 Task: Look for space in Bembèrèkè, Benin from 9th June, 2023 to 16th June, 2023 for 2 adults in price range Rs.8000 to Rs.16000. Place can be entire place with 2 bedrooms having 2 beds and 1 bathroom. Property type can be house, flat, guest house. Booking option can be shelf check-in. Required host language is English.
Action: Mouse moved to (755, 106)
Screenshot: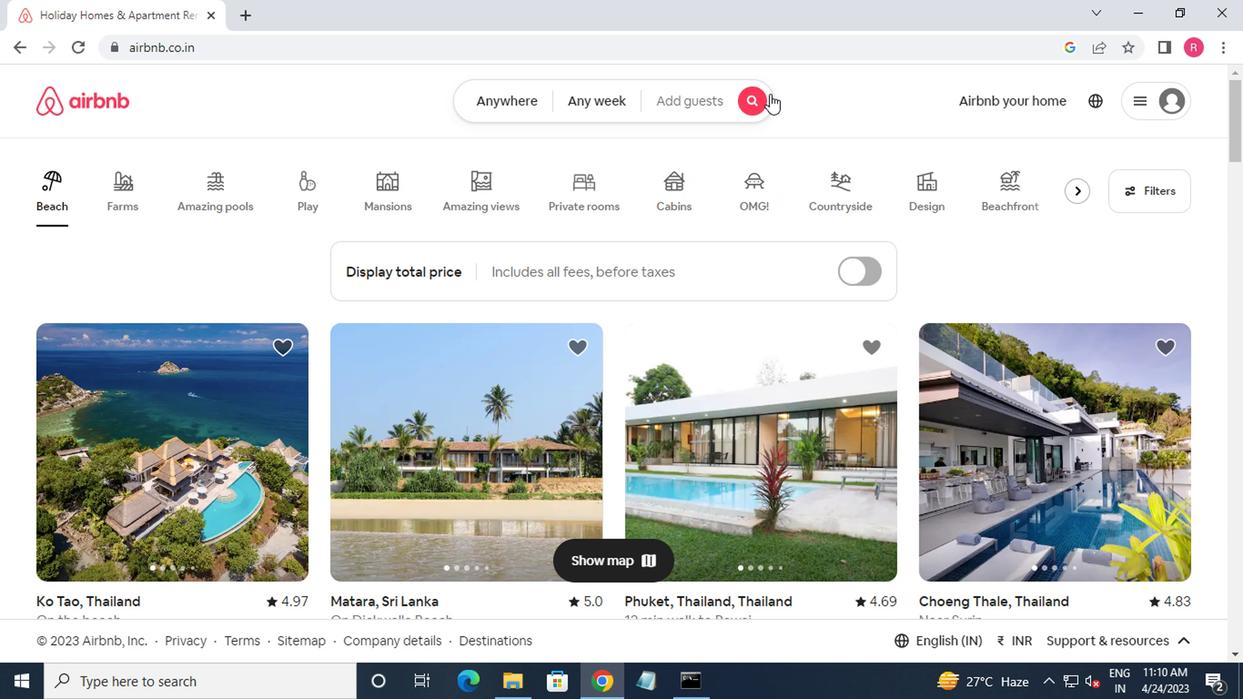 
Action: Mouse pressed left at (755, 106)
Screenshot: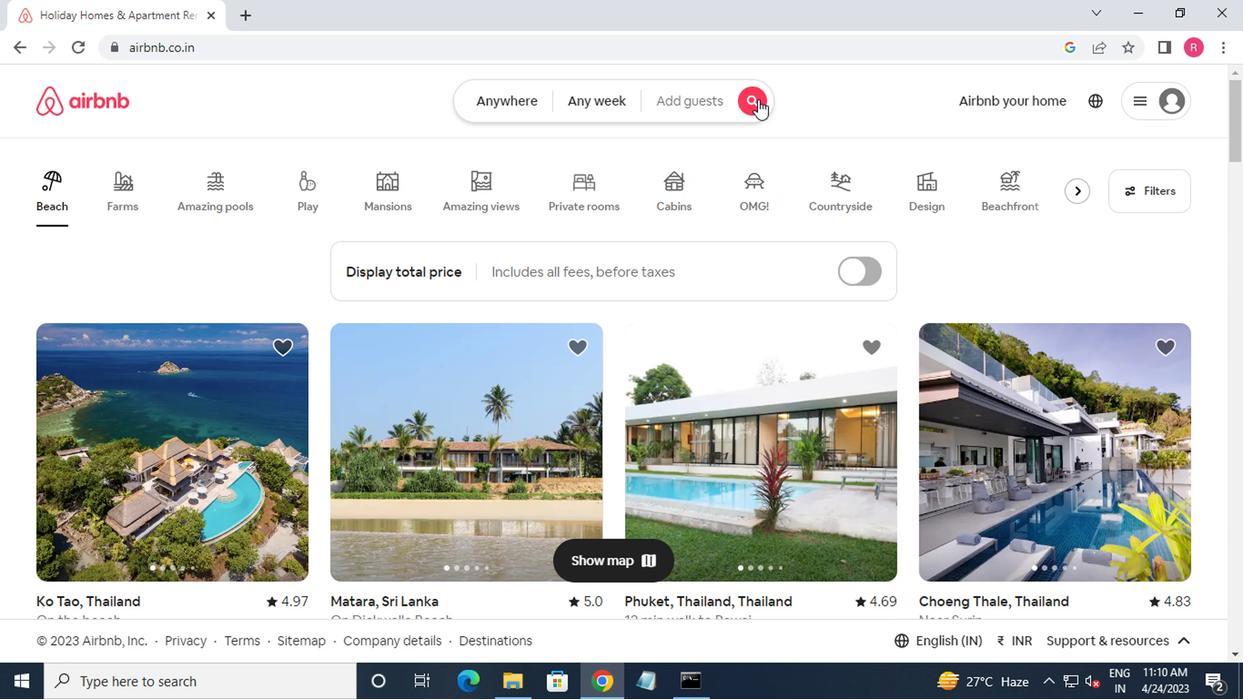 
Action: Mouse moved to (388, 187)
Screenshot: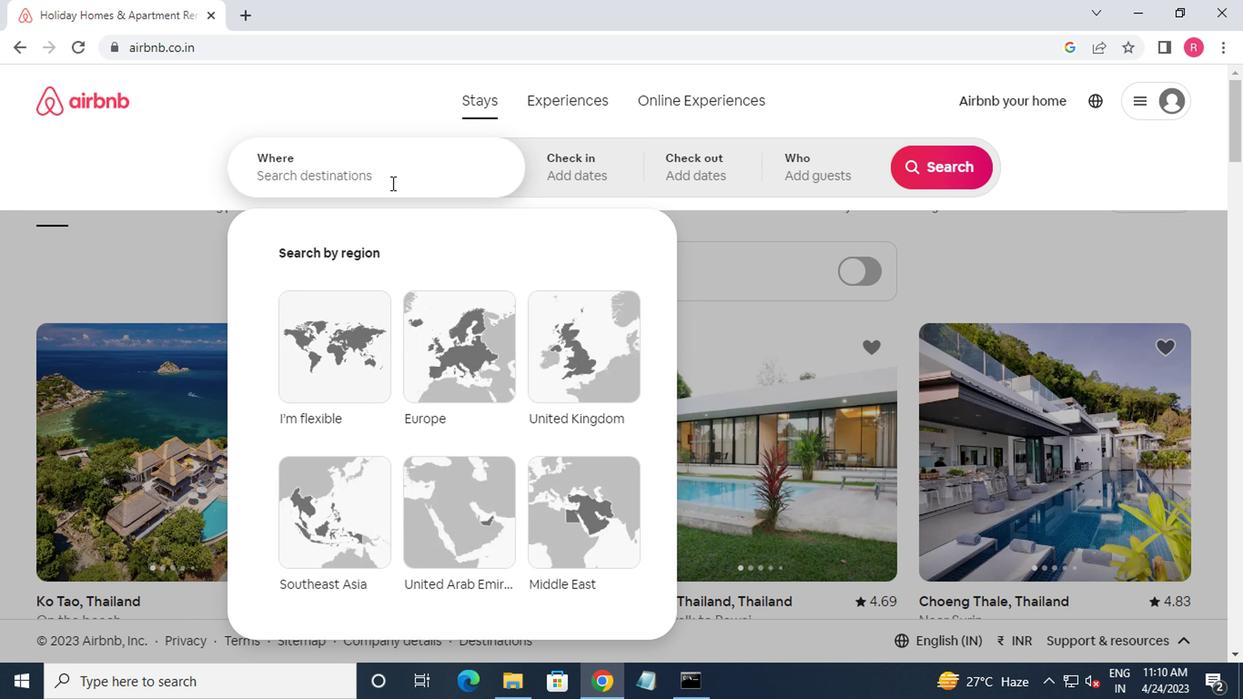 
Action: Mouse pressed left at (388, 187)
Screenshot: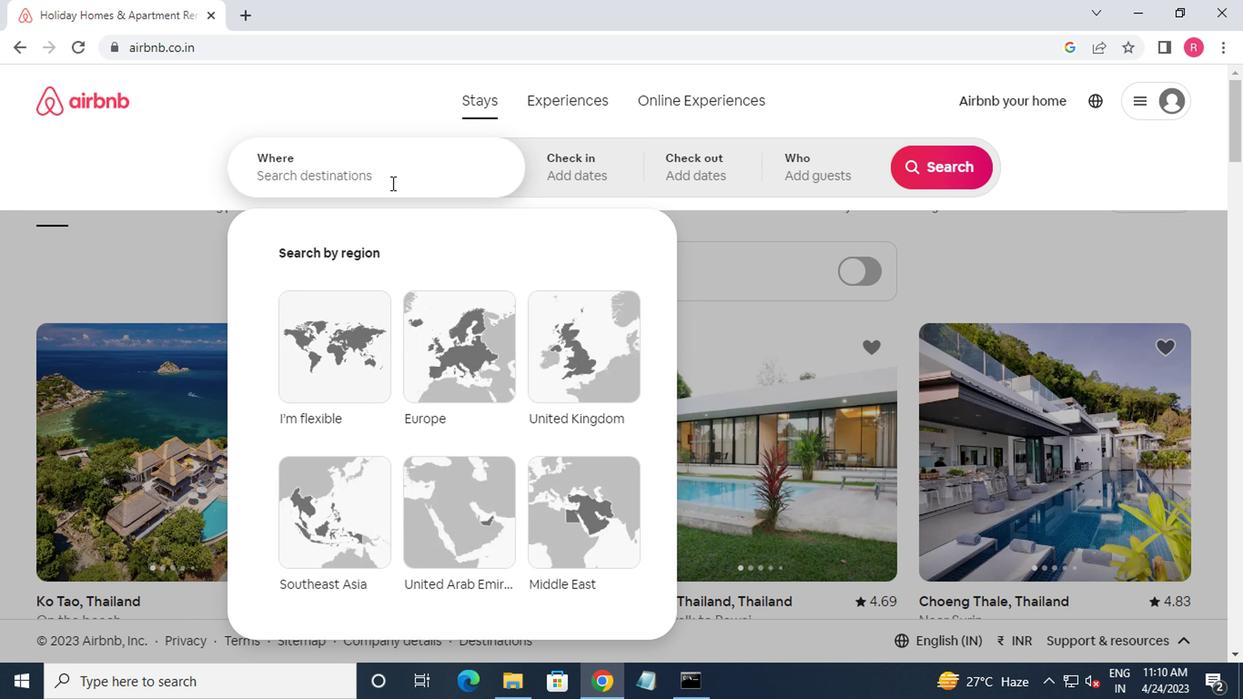 
Action: Mouse moved to (325, 226)
Screenshot: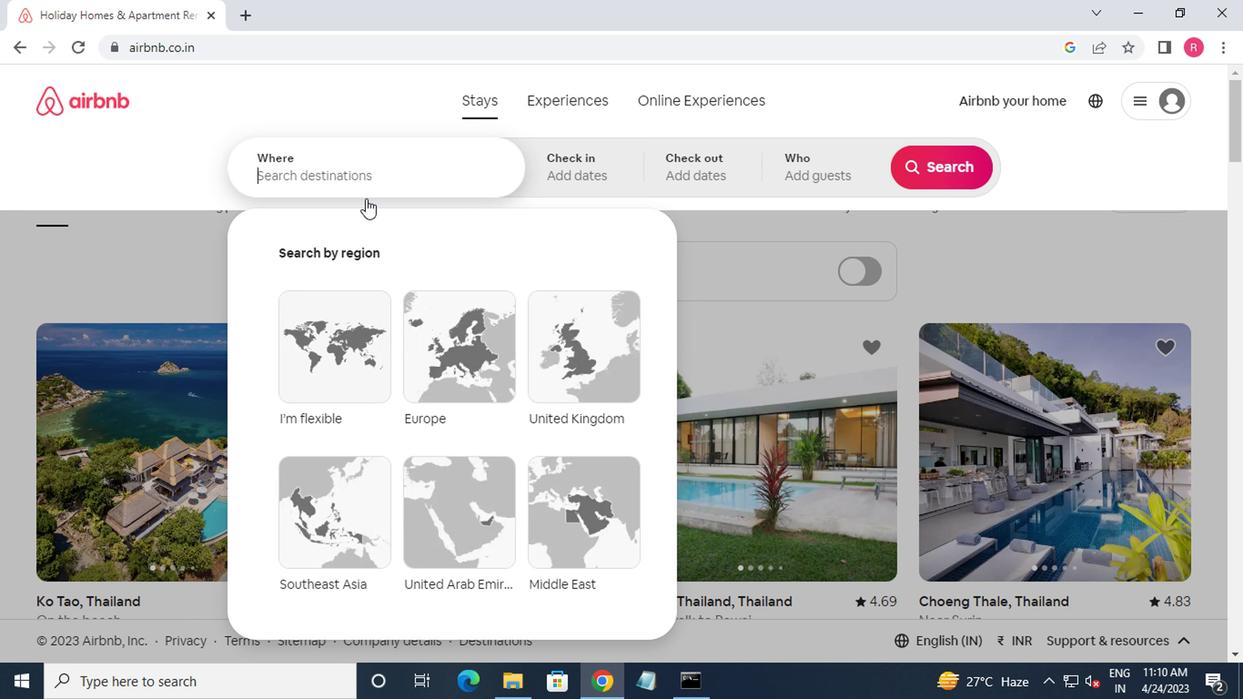 
Action: Key pressed bembe
Screenshot: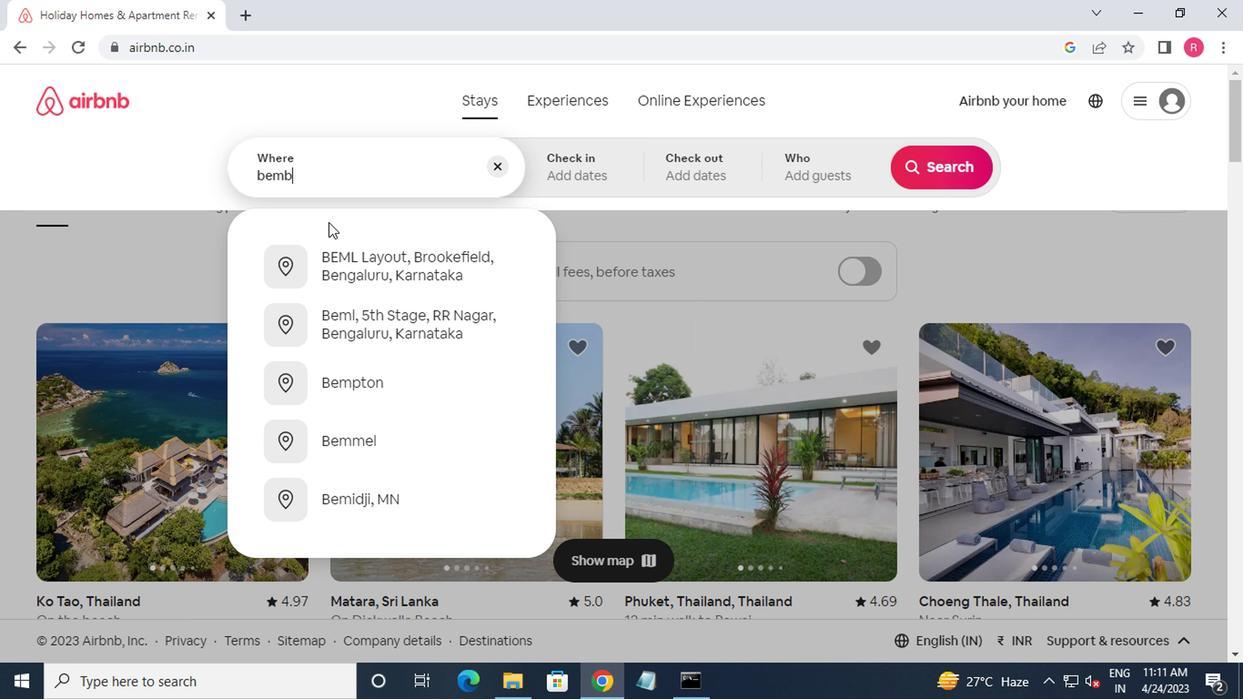 
Action: Mouse moved to (411, 275)
Screenshot: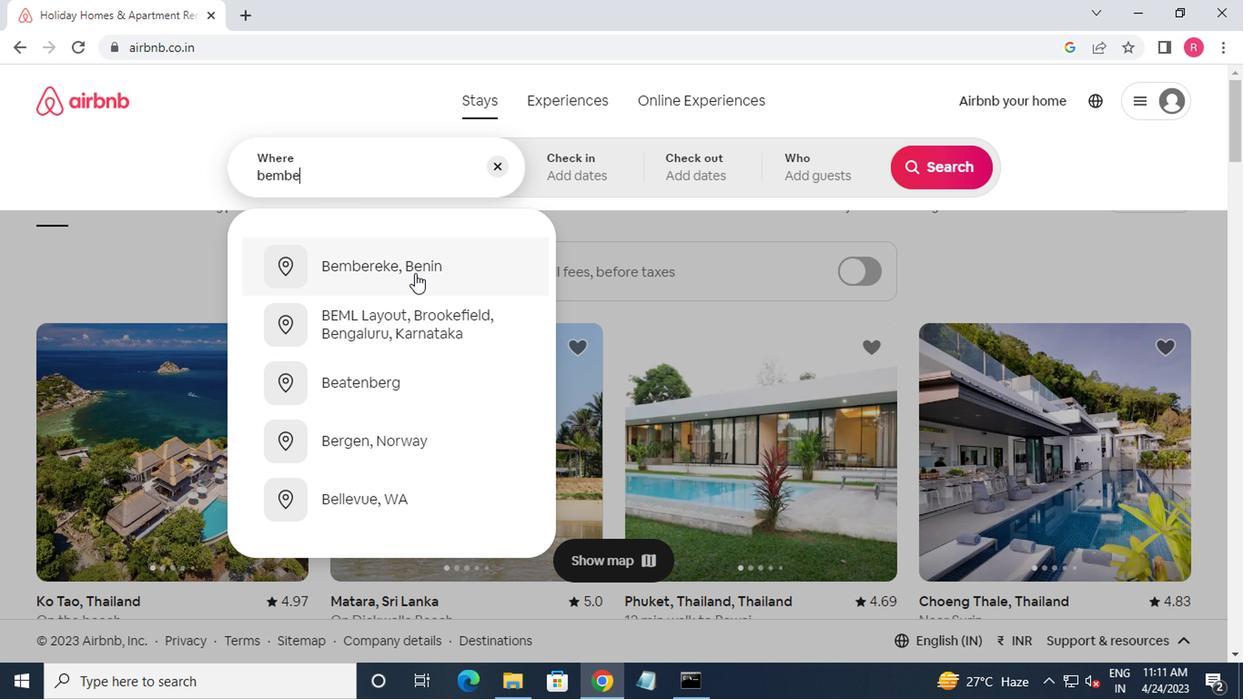 
Action: Mouse pressed left at (411, 275)
Screenshot: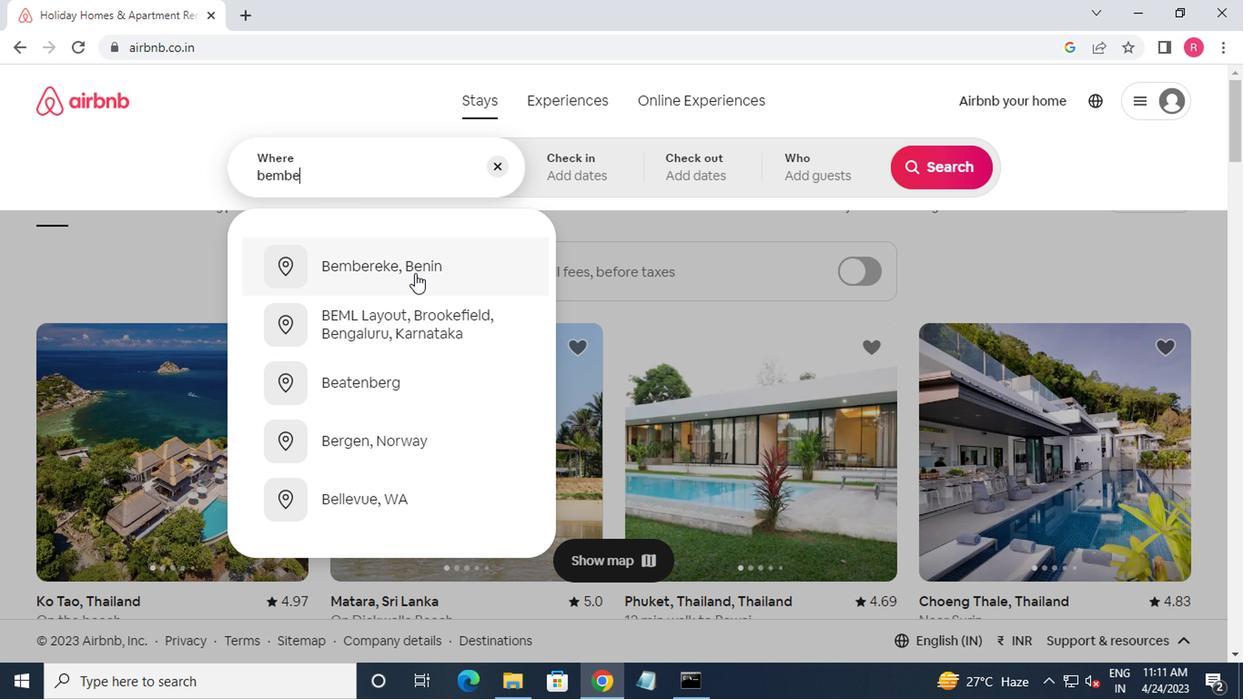 
Action: Mouse moved to (918, 312)
Screenshot: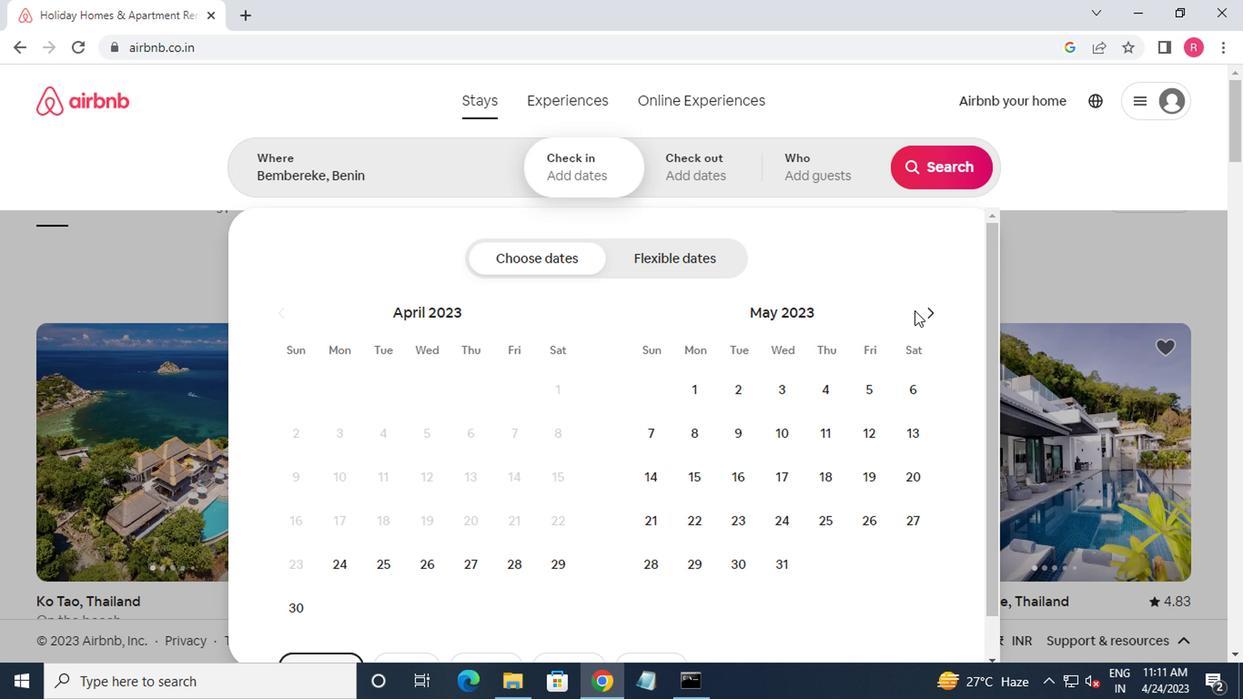 
Action: Mouse pressed left at (918, 312)
Screenshot: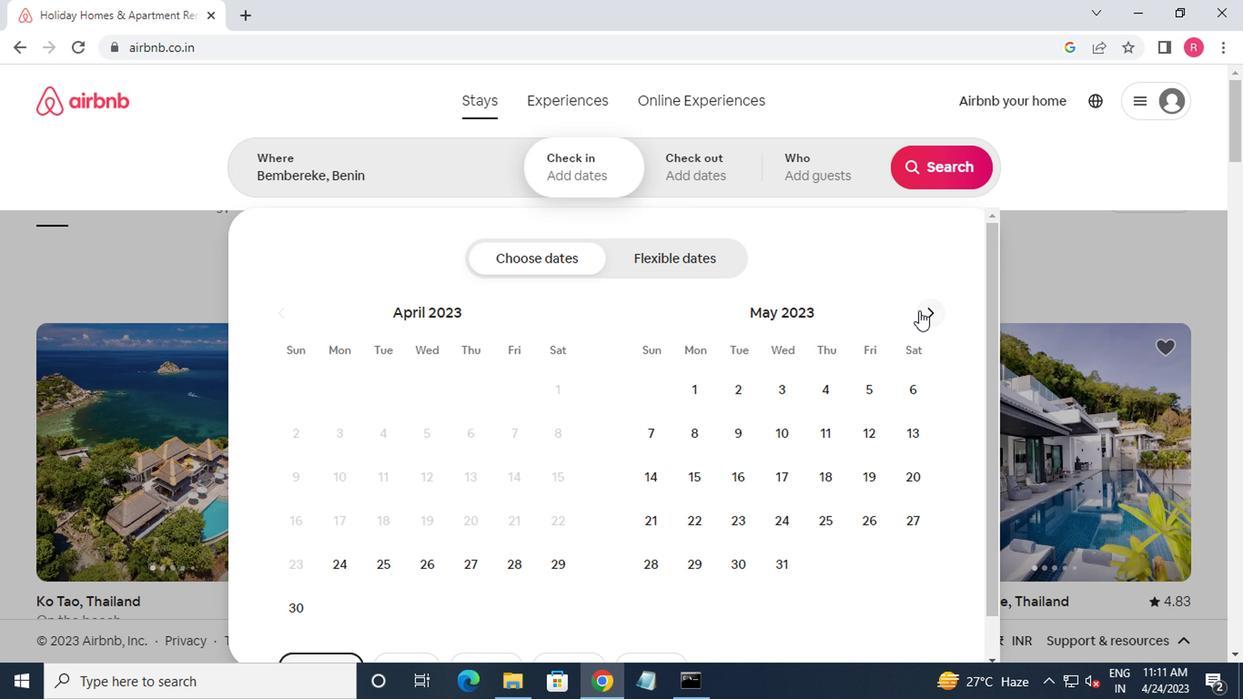 
Action: Mouse moved to (856, 439)
Screenshot: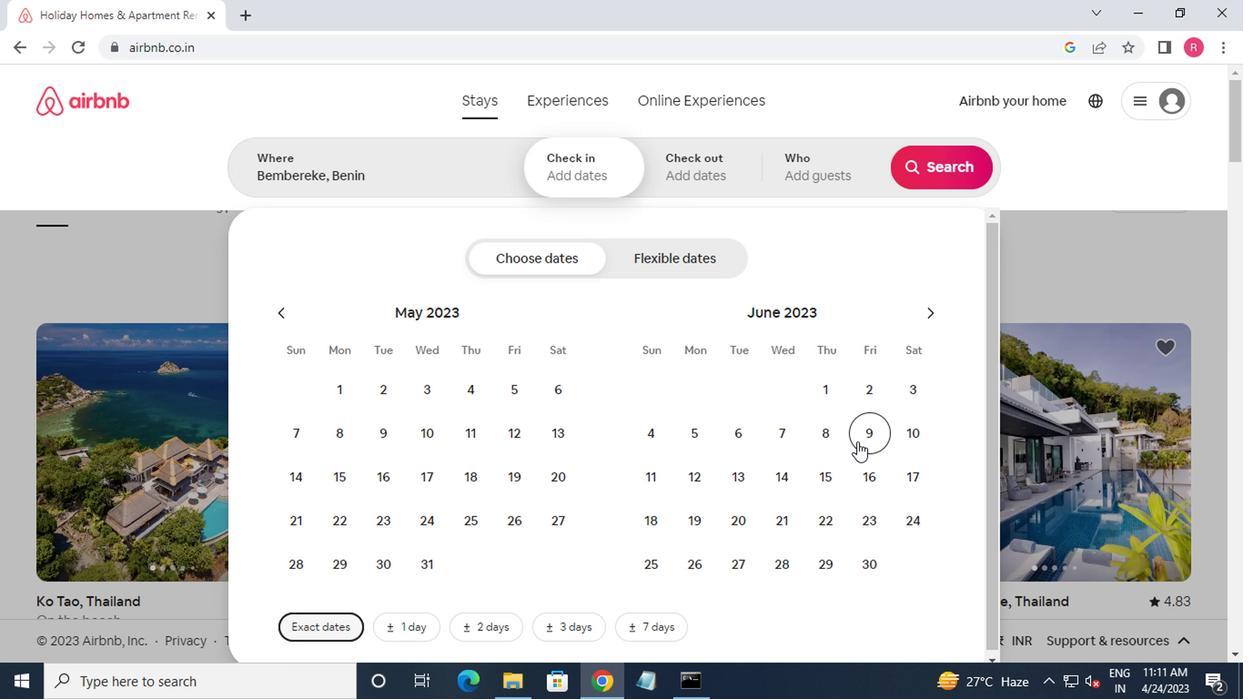 
Action: Mouse pressed left at (856, 439)
Screenshot: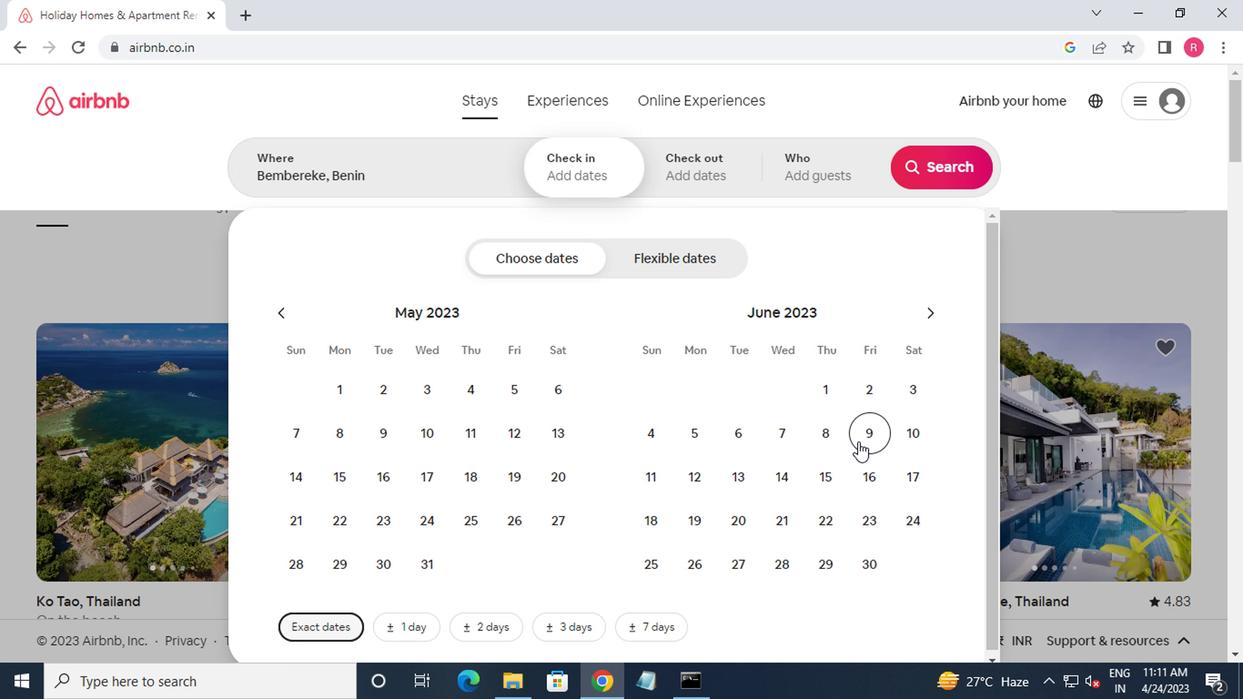 
Action: Mouse moved to (867, 478)
Screenshot: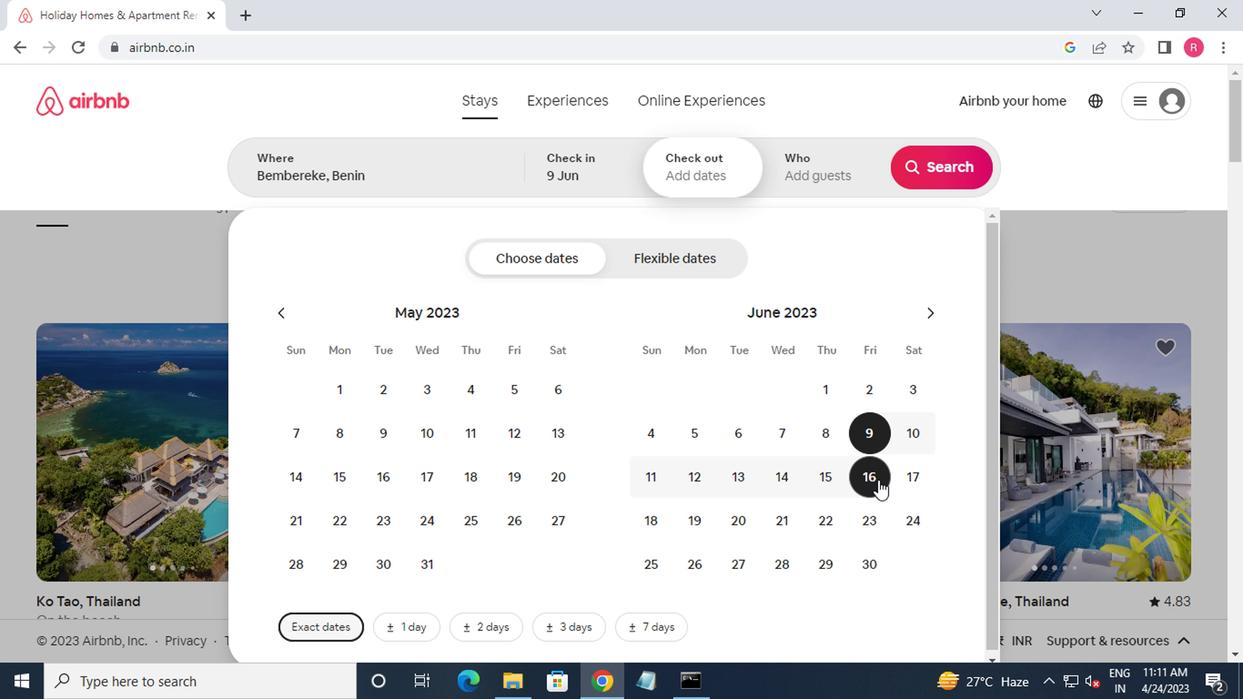 
Action: Mouse pressed left at (867, 478)
Screenshot: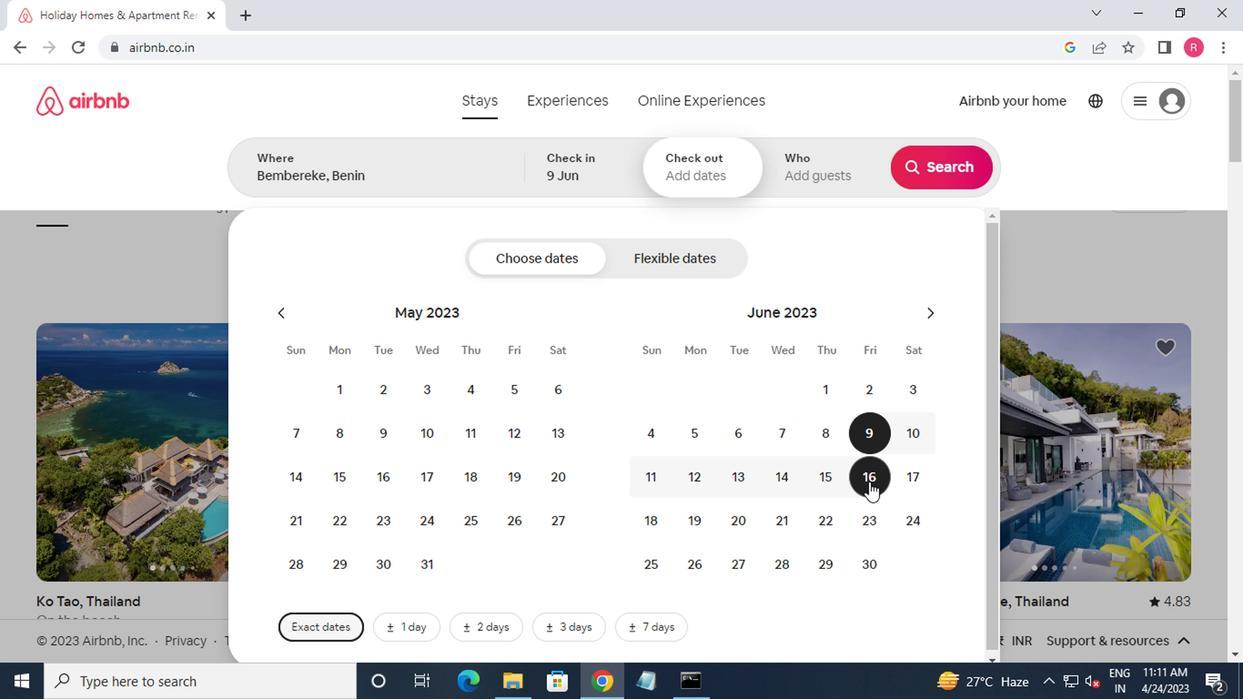 
Action: Mouse moved to (805, 180)
Screenshot: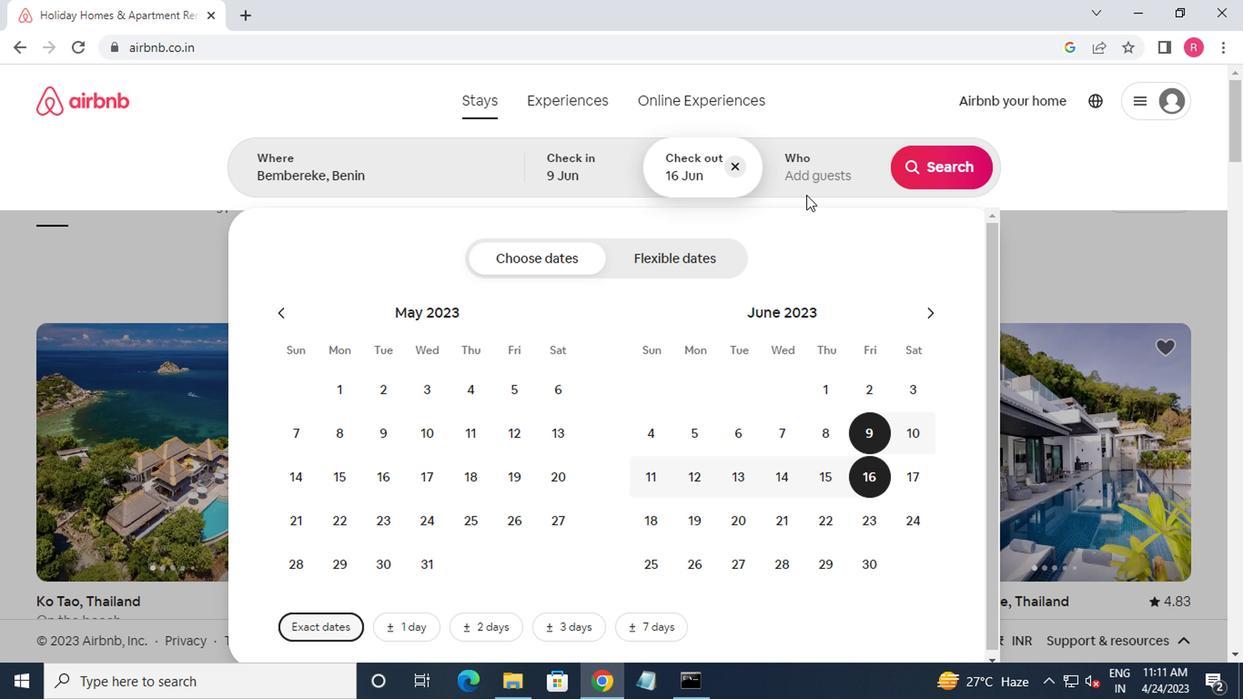 
Action: Mouse pressed left at (805, 180)
Screenshot: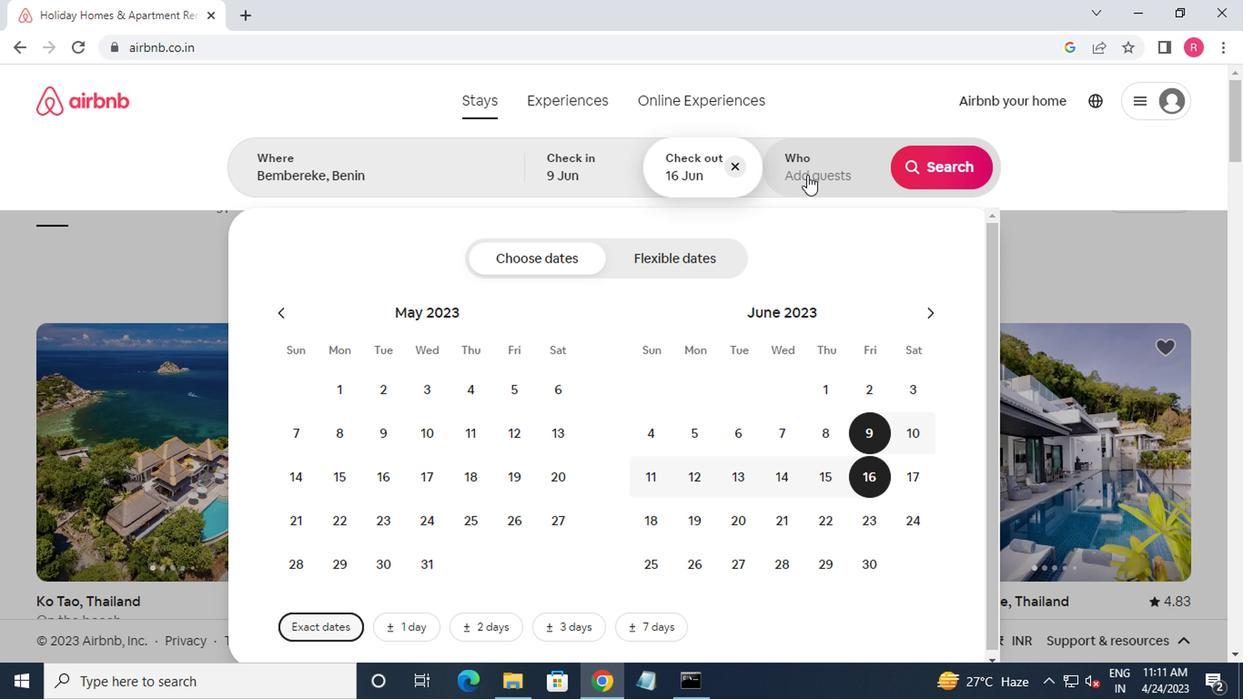 
Action: Mouse moved to (950, 264)
Screenshot: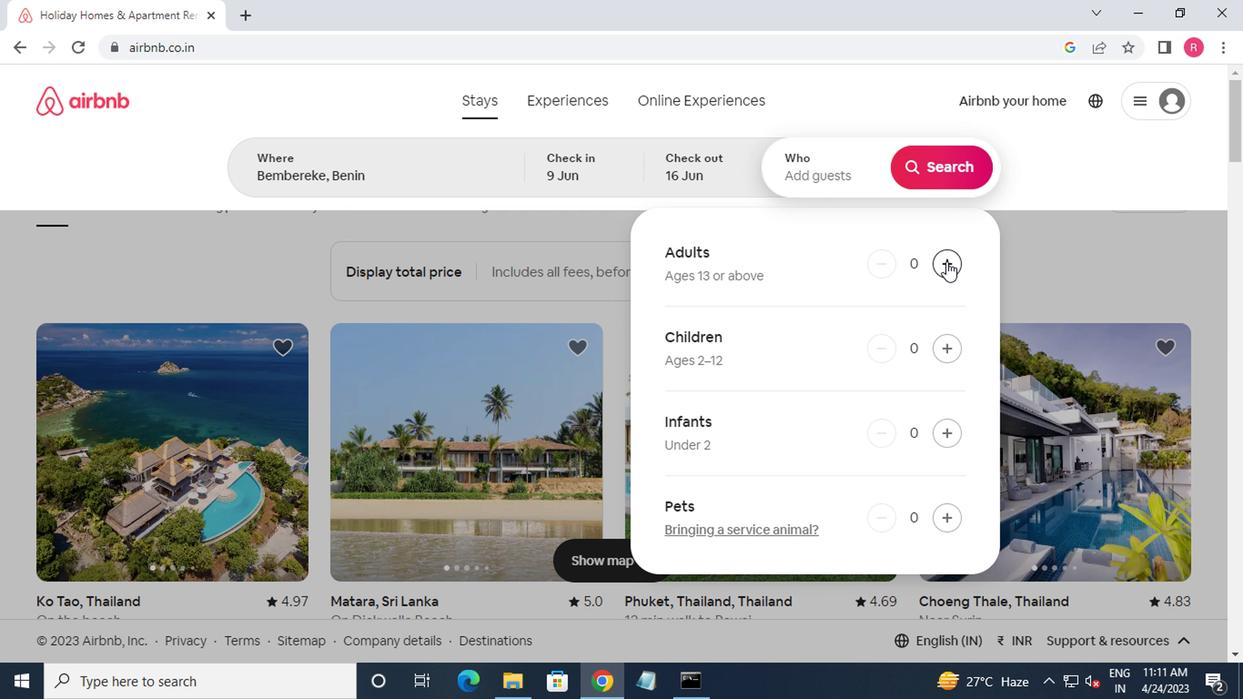 
Action: Mouse pressed left at (950, 264)
Screenshot: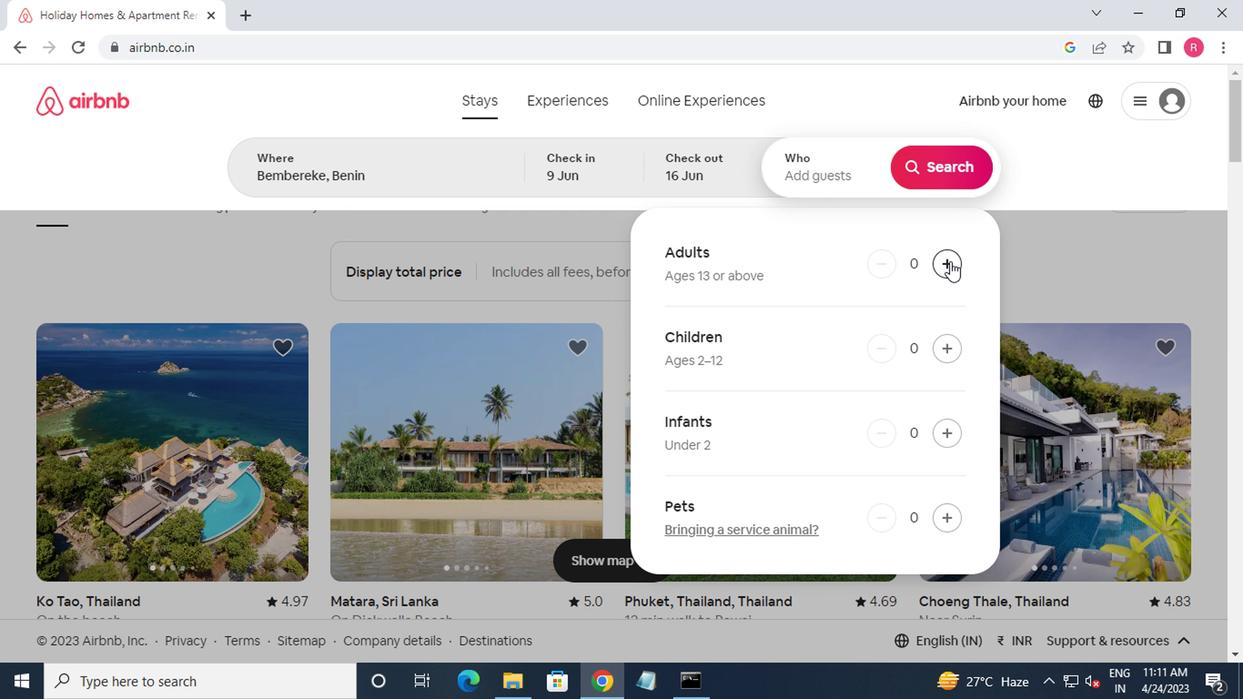
Action: Mouse pressed left at (950, 264)
Screenshot: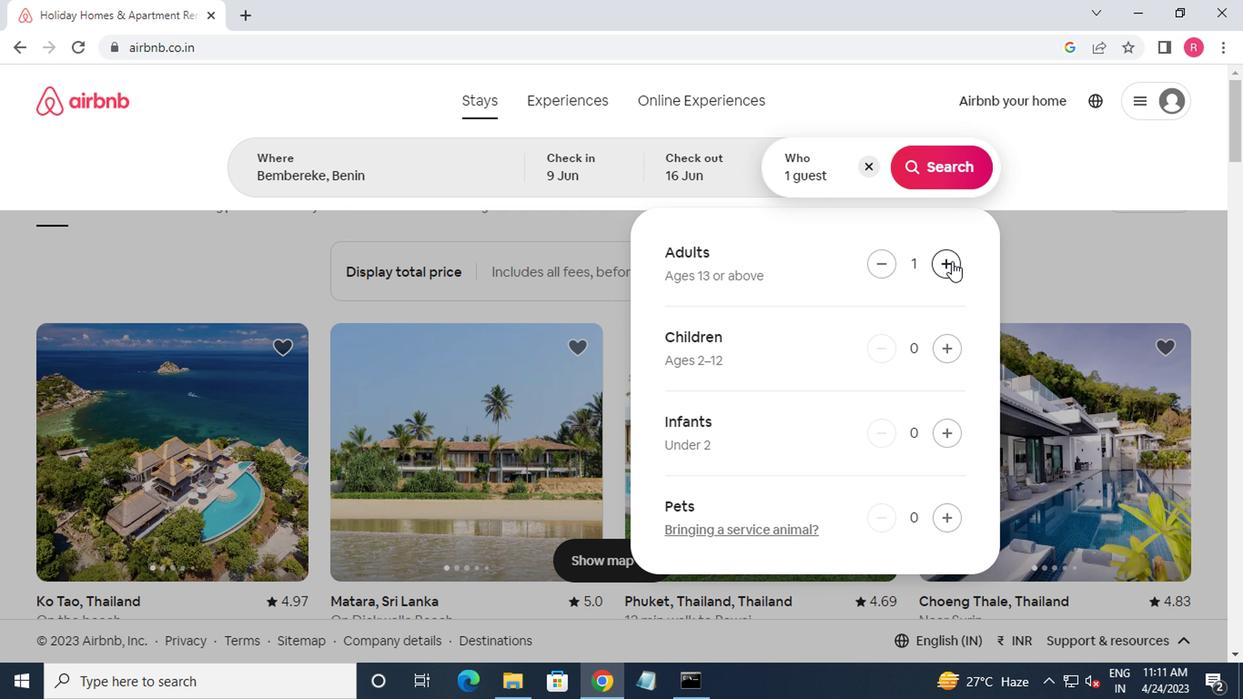 
Action: Mouse moved to (919, 186)
Screenshot: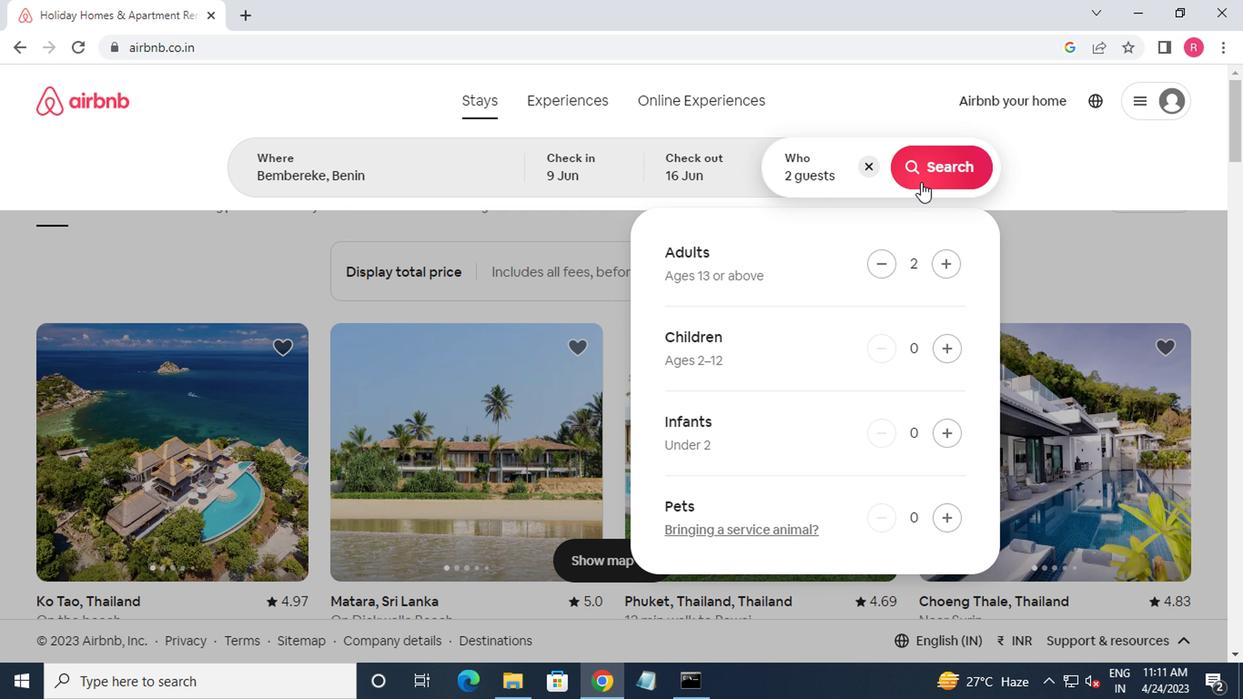 
Action: Mouse pressed left at (919, 186)
Screenshot: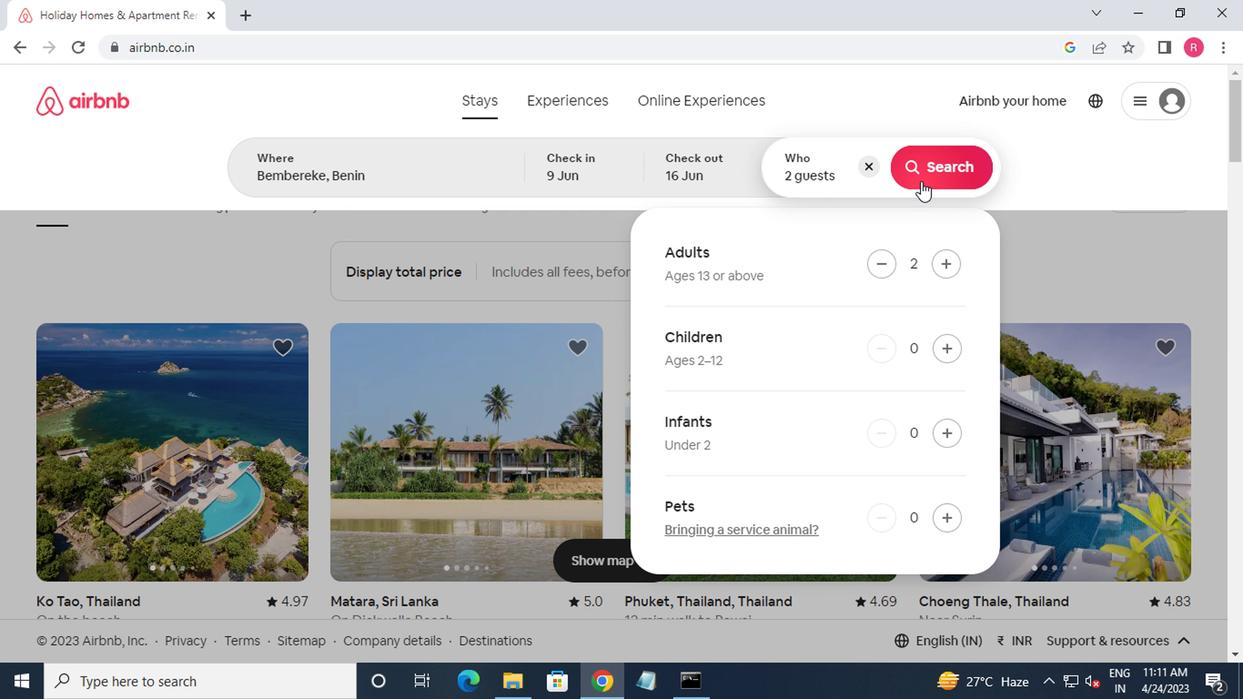 
Action: Mouse moved to (1149, 163)
Screenshot: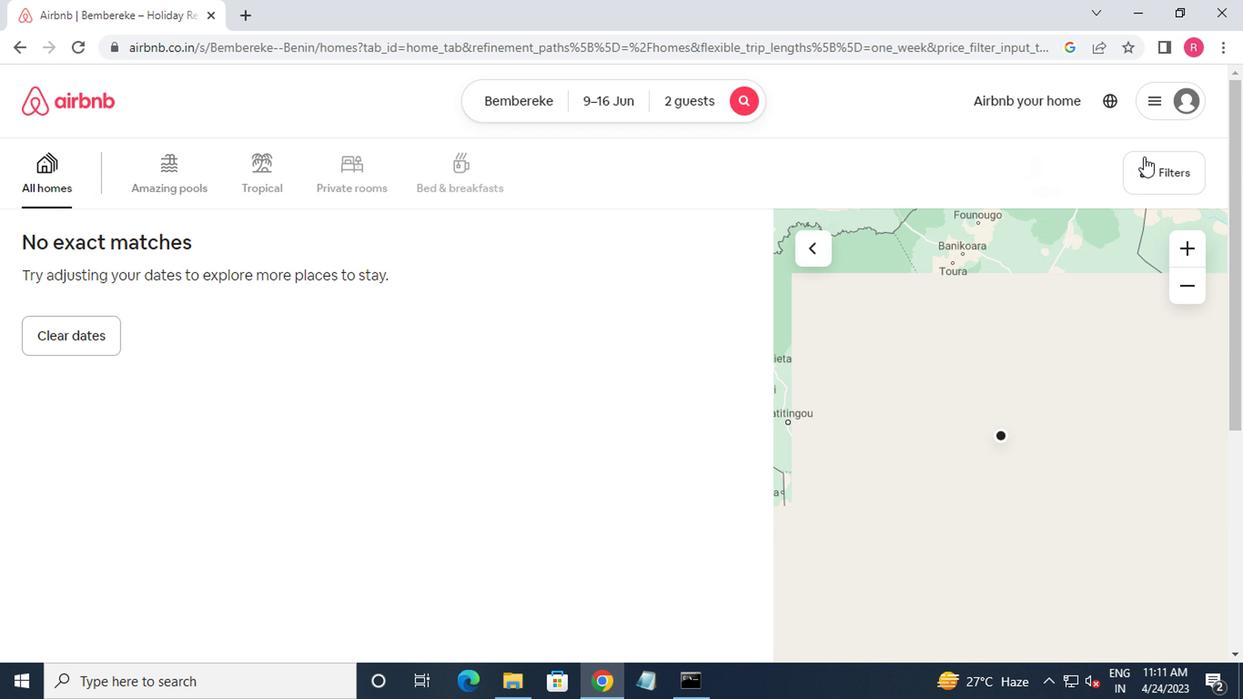 
Action: Mouse pressed left at (1149, 163)
Screenshot: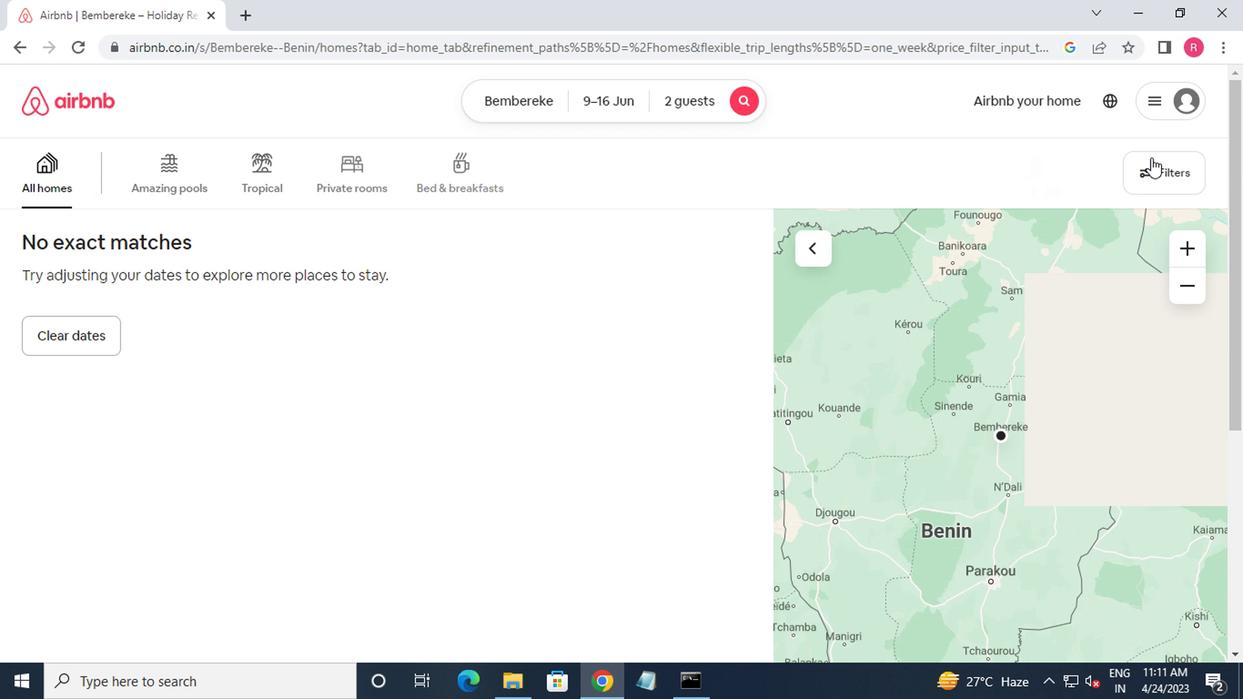 
Action: Mouse moved to (474, 289)
Screenshot: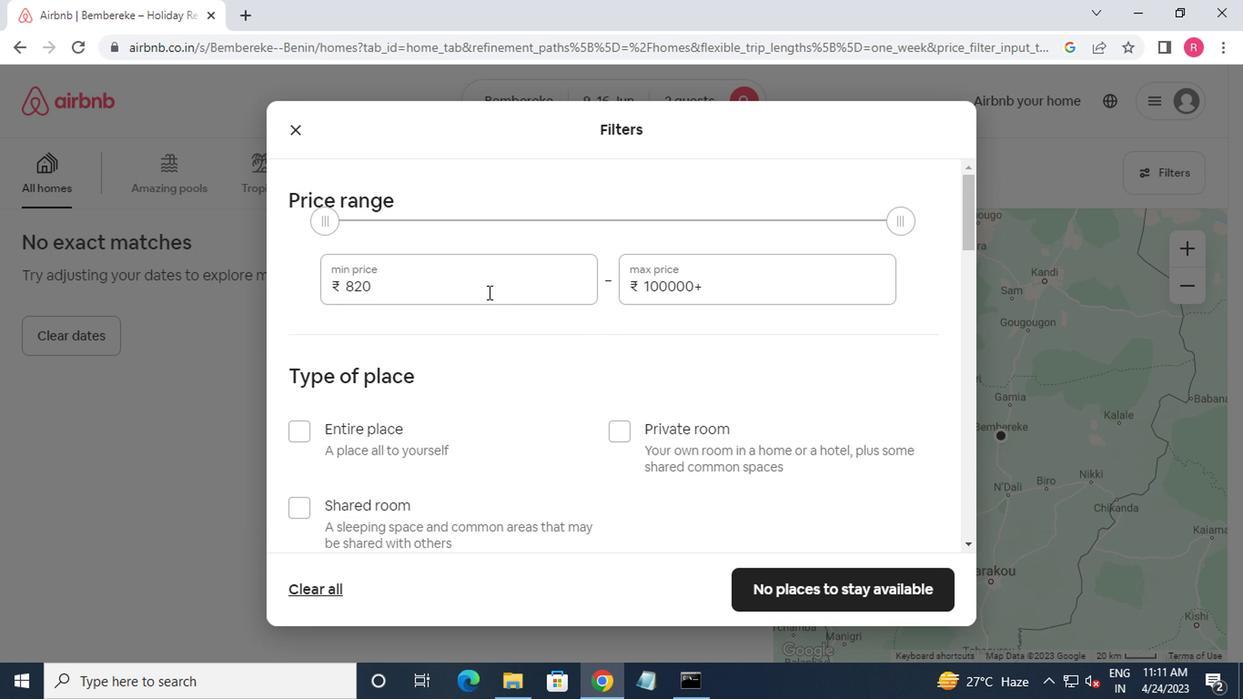 
Action: Mouse pressed left at (474, 289)
Screenshot: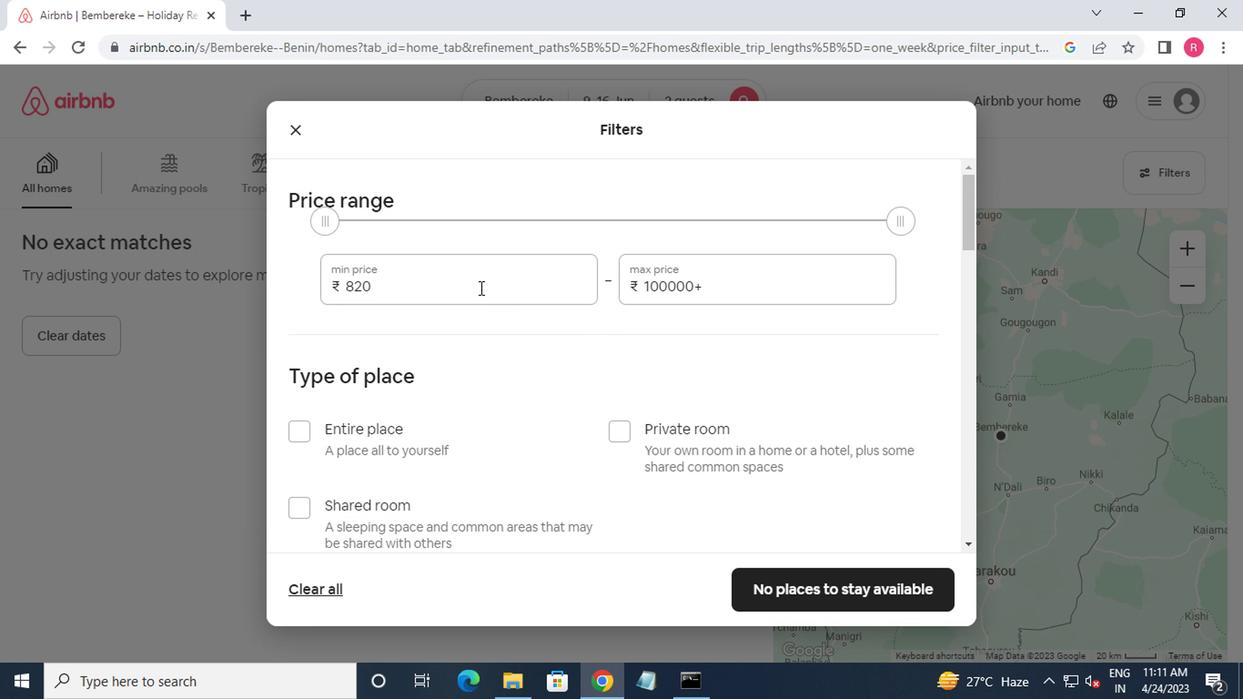 
Action: Mouse moved to (472, 290)
Screenshot: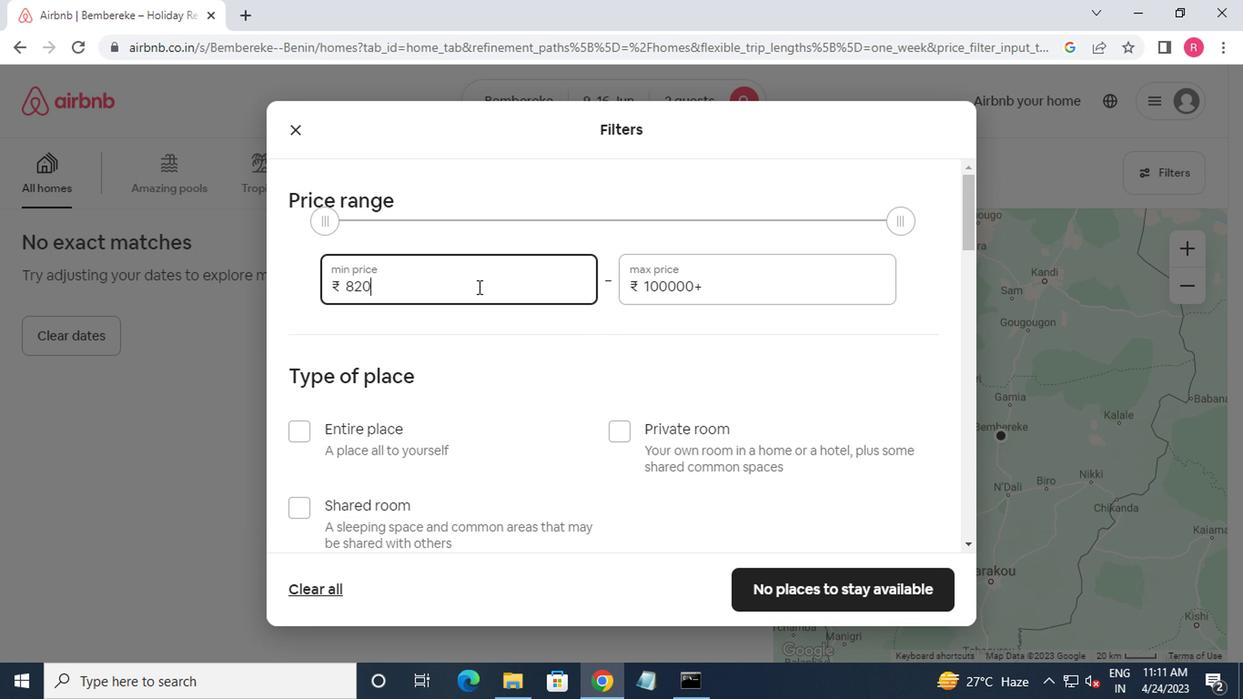 
Action: Key pressed <Key.backspace><Key.backspace>000
Screenshot: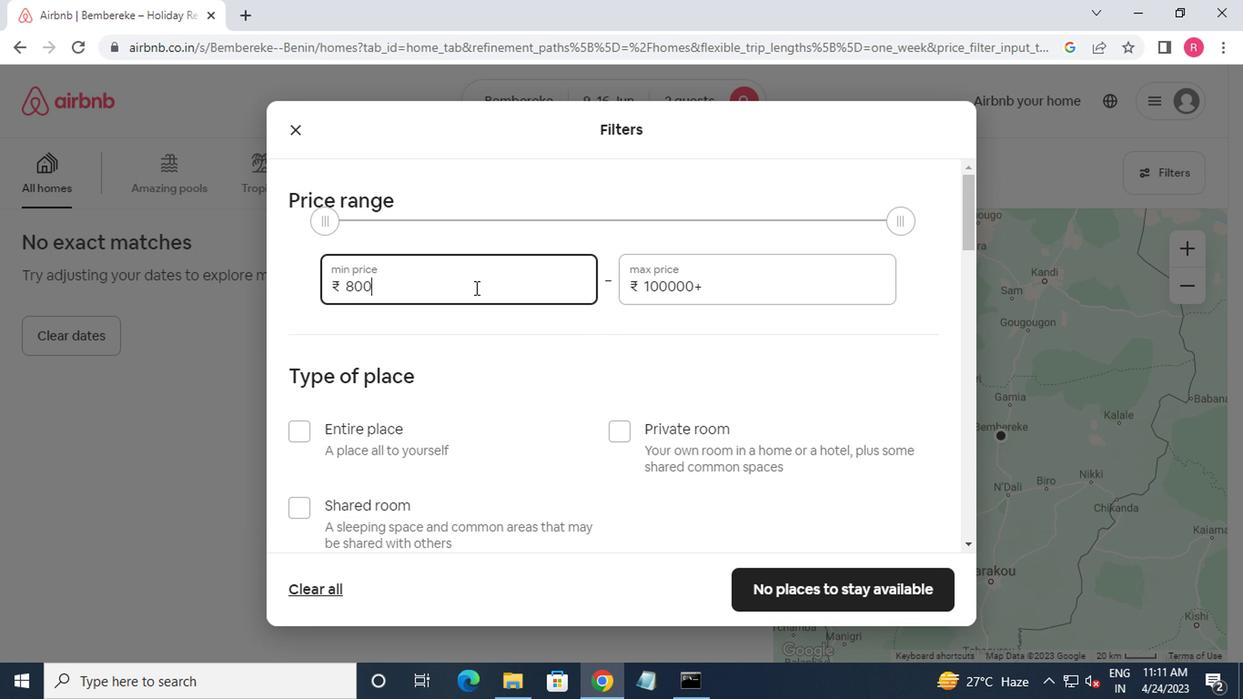 
Action: Mouse moved to (470, 290)
Screenshot: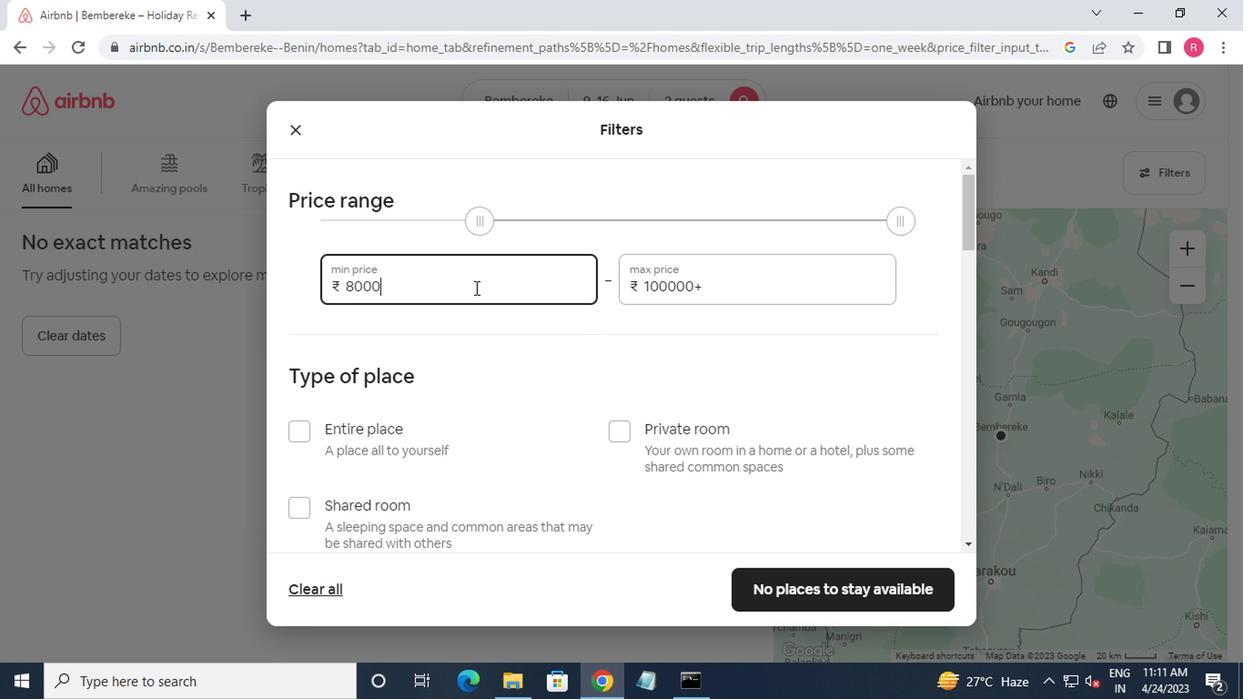 
Action: Key pressed <Key.tab>16000
Screenshot: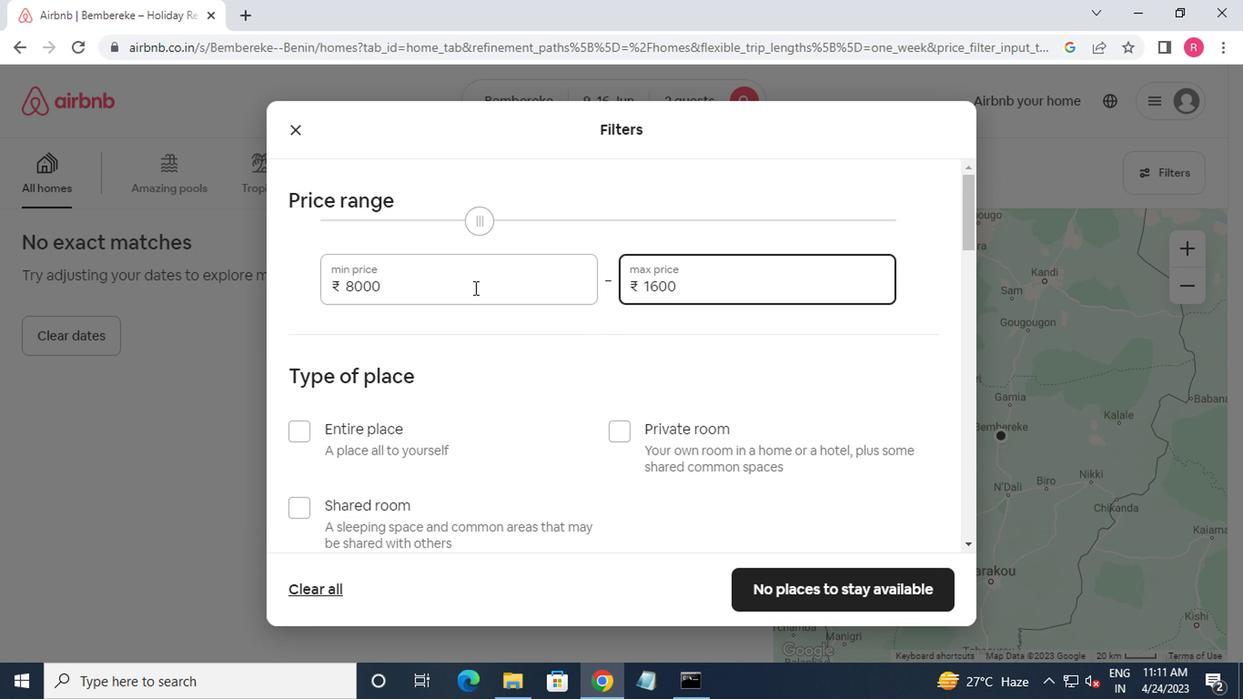 
Action: Mouse moved to (385, 441)
Screenshot: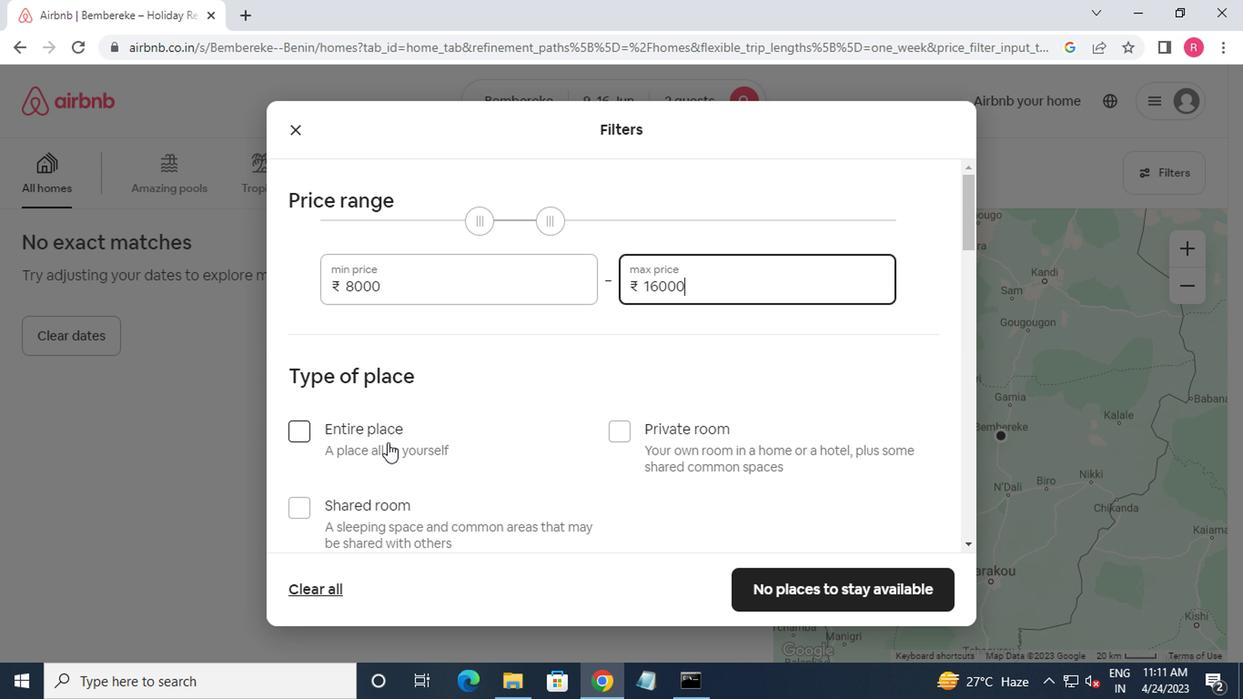 
Action: Mouse scrolled (385, 439) with delta (0, -1)
Screenshot: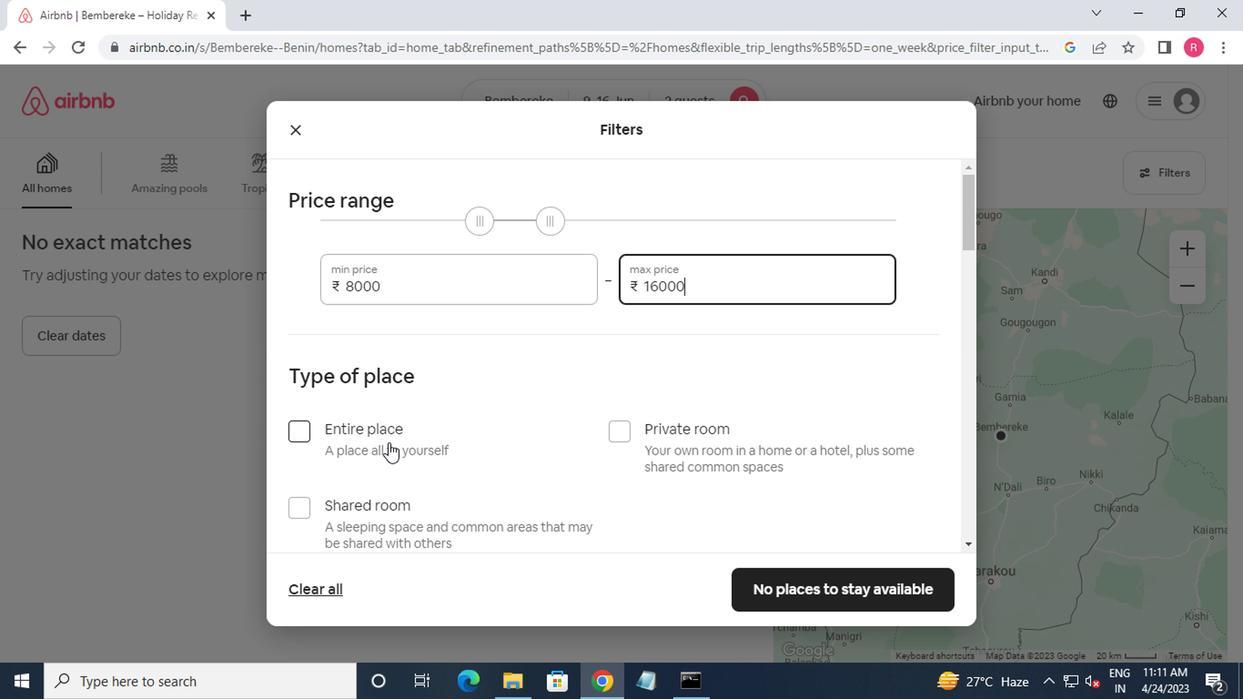 
Action: Mouse moved to (307, 351)
Screenshot: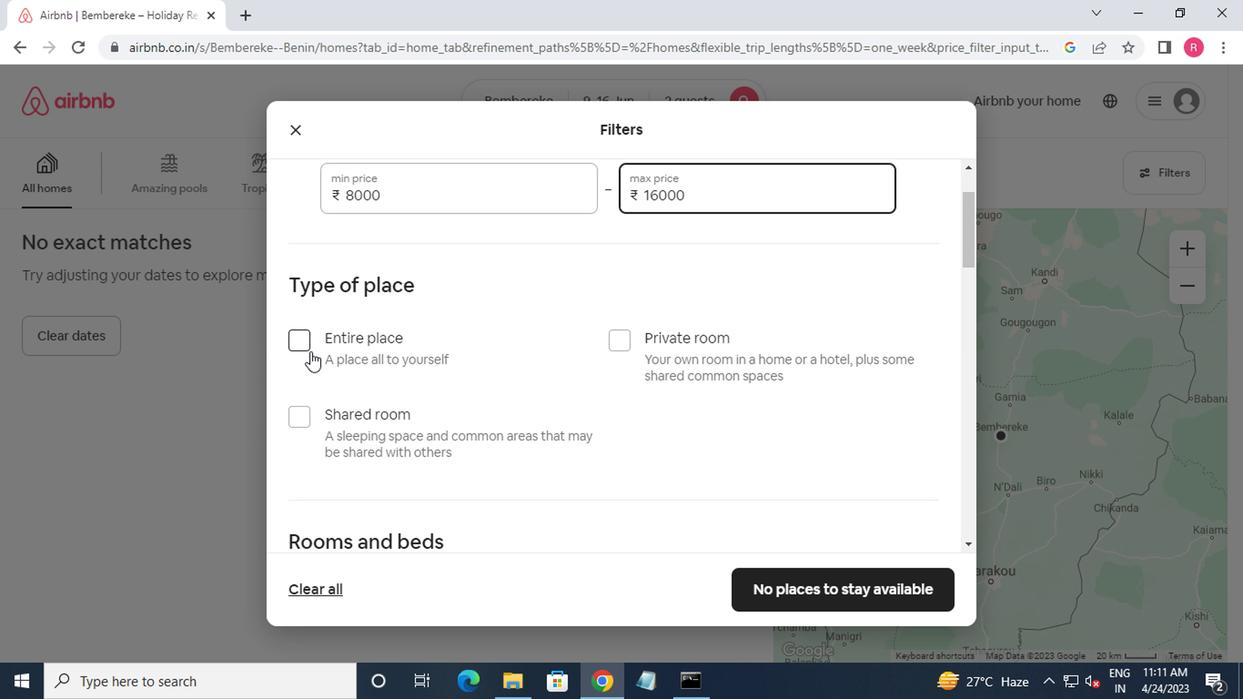 
Action: Mouse pressed left at (307, 351)
Screenshot: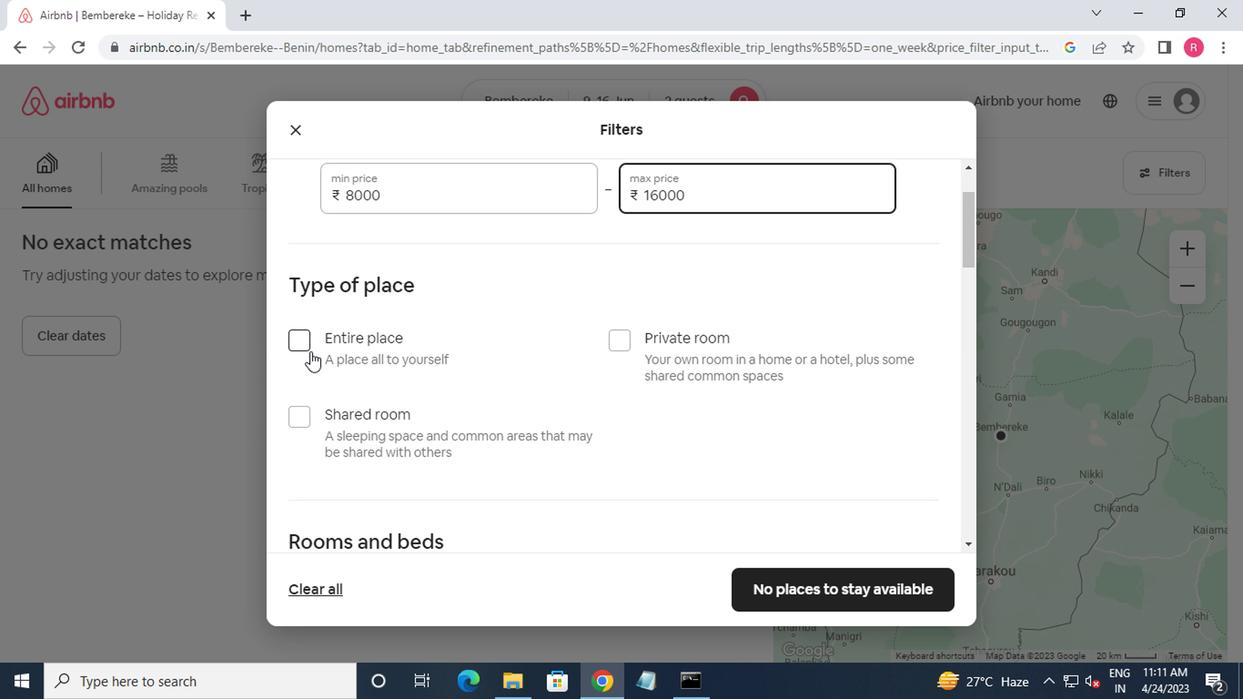 
Action: Mouse moved to (397, 391)
Screenshot: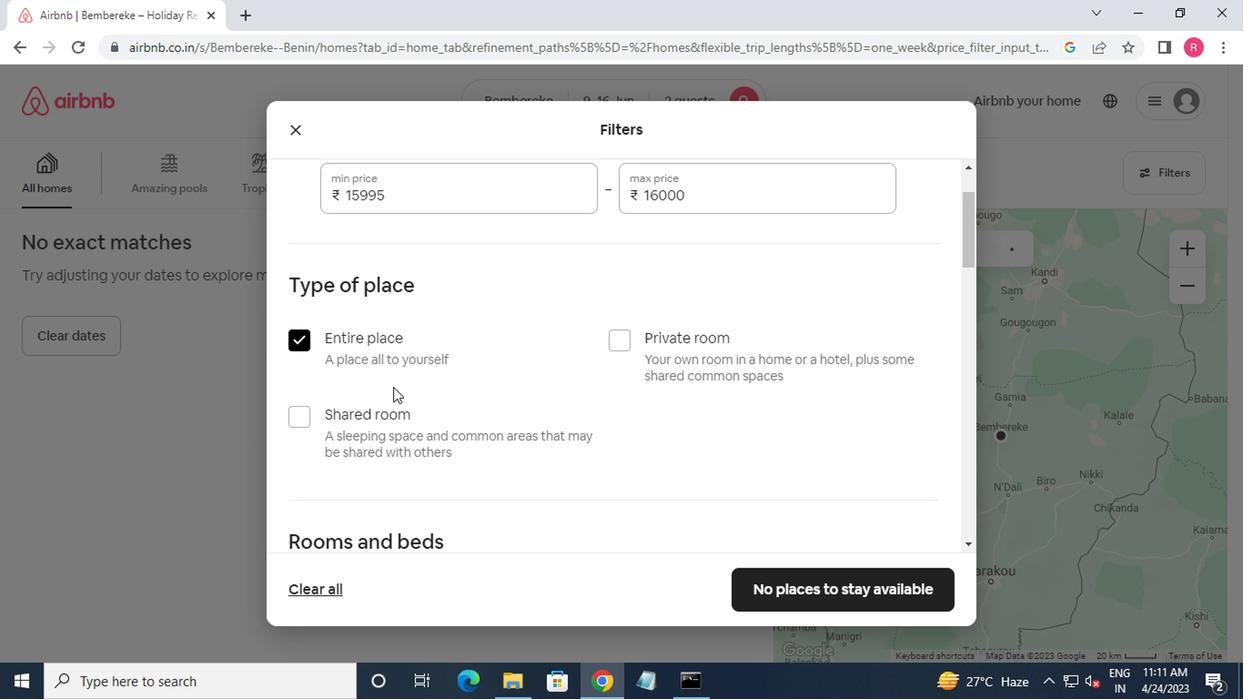 
Action: Mouse scrolled (397, 390) with delta (0, 0)
Screenshot: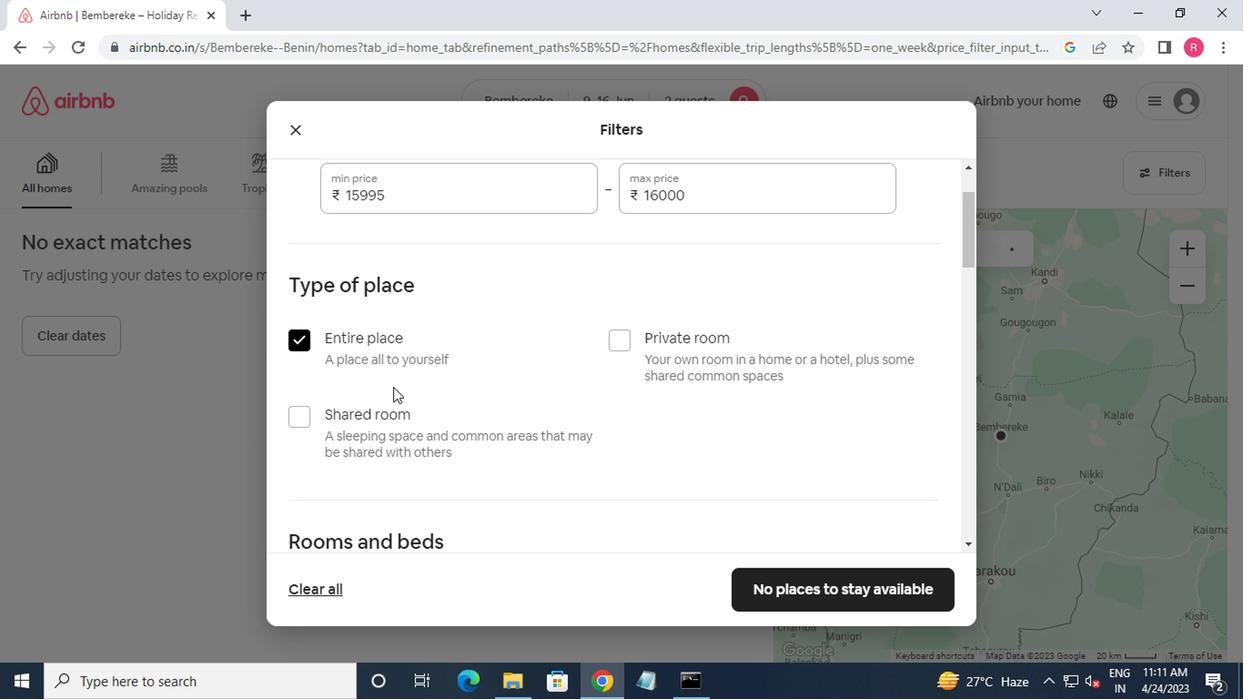 
Action: Mouse moved to (399, 393)
Screenshot: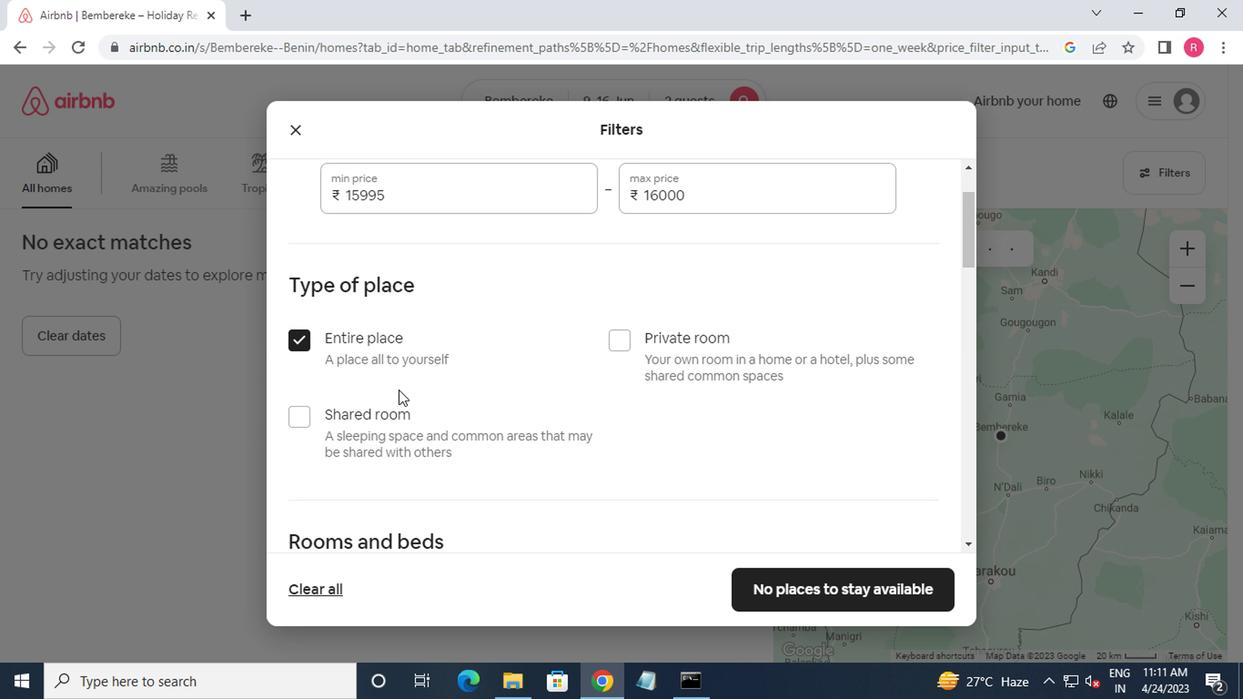 
Action: Mouse scrolled (399, 391) with delta (0, -1)
Screenshot: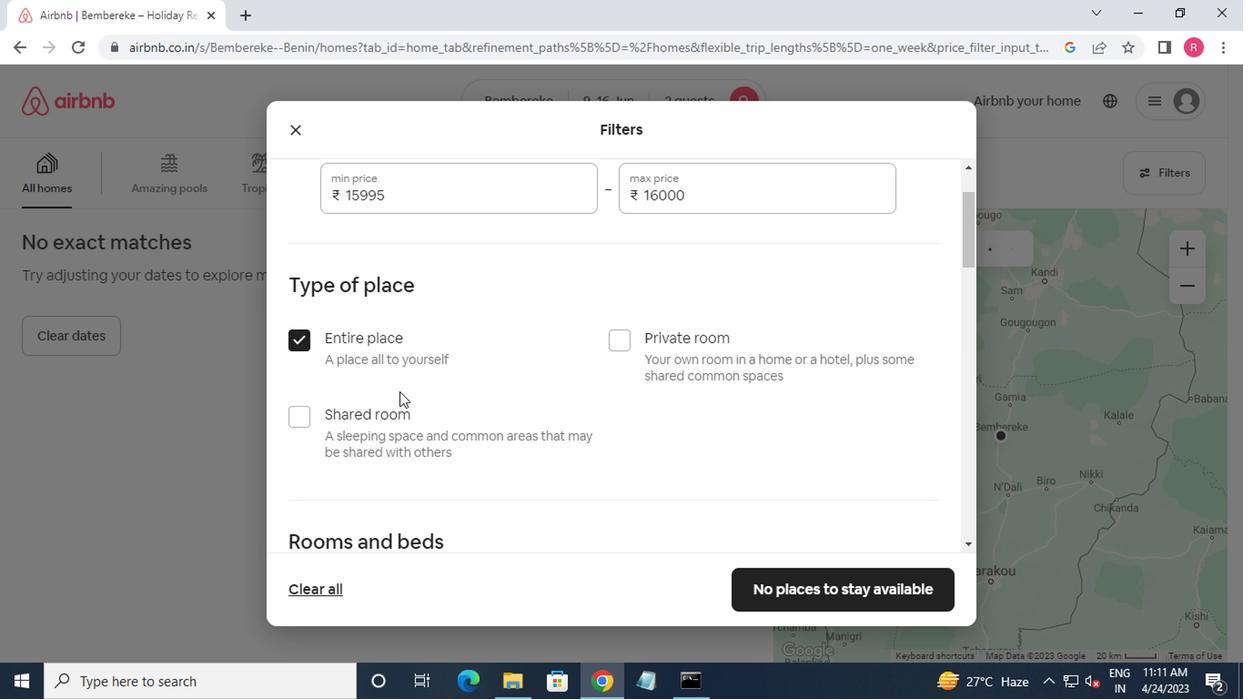 
Action: Mouse moved to (401, 395)
Screenshot: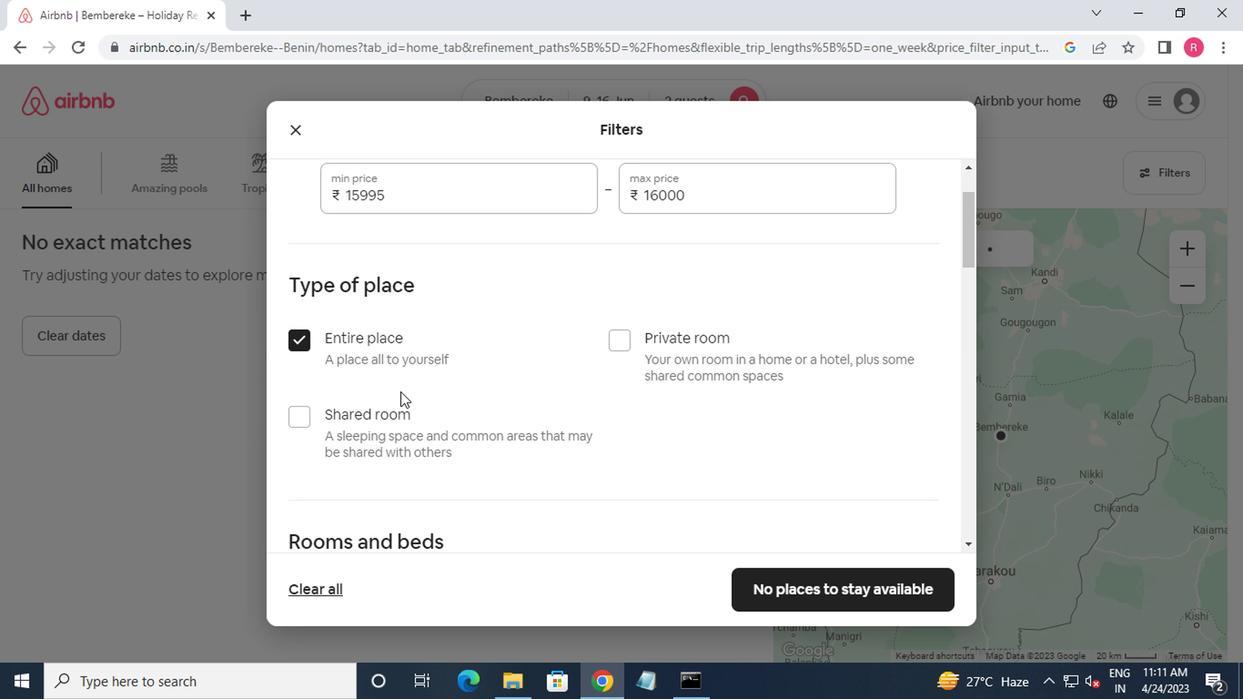 
Action: Mouse scrolled (401, 395) with delta (0, 0)
Screenshot: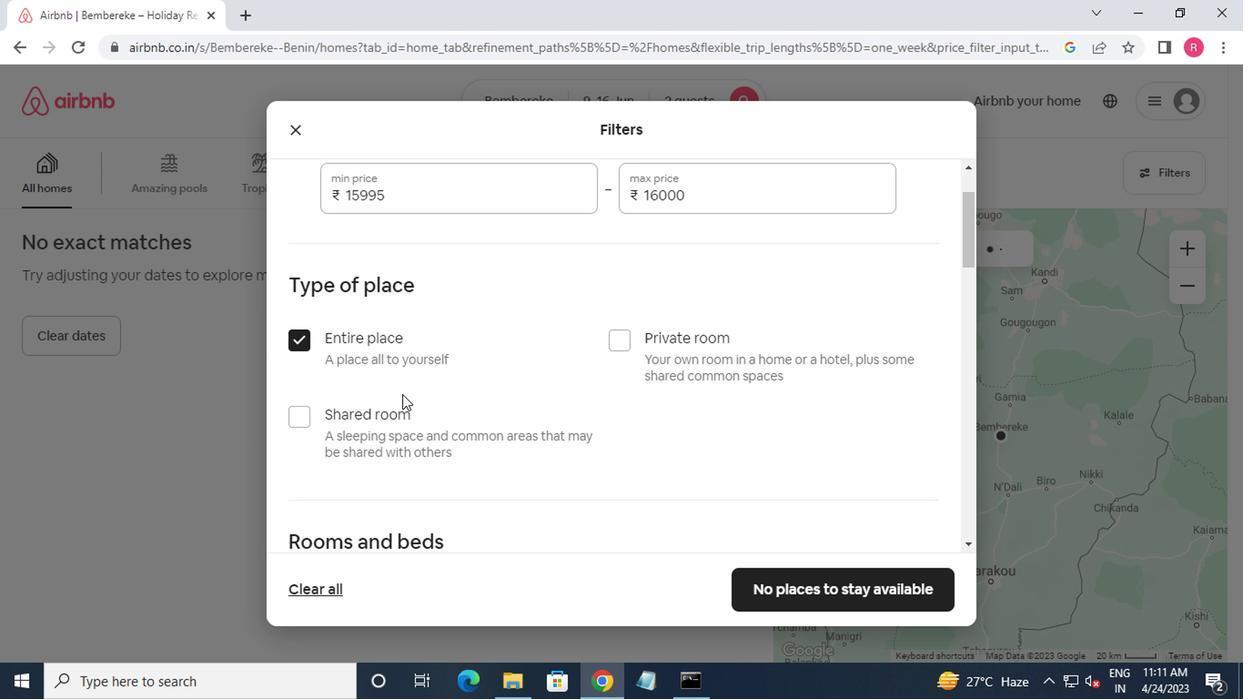 
Action: Mouse moved to (456, 368)
Screenshot: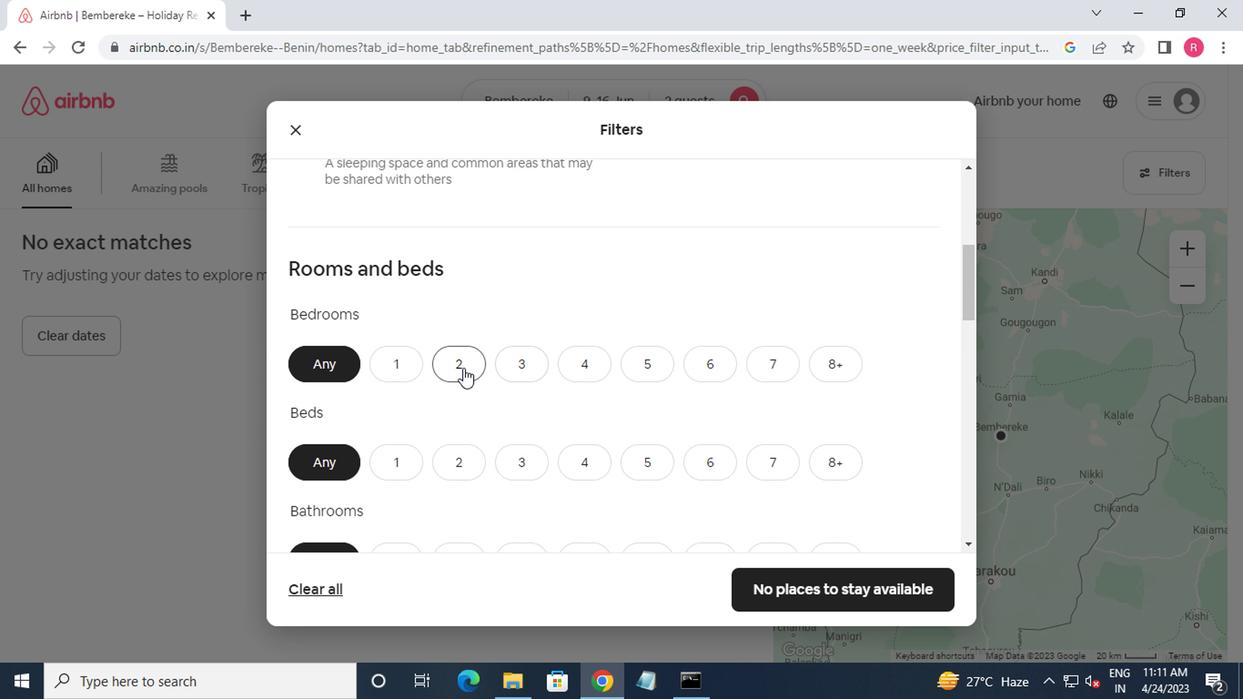 
Action: Mouse pressed left at (456, 368)
Screenshot: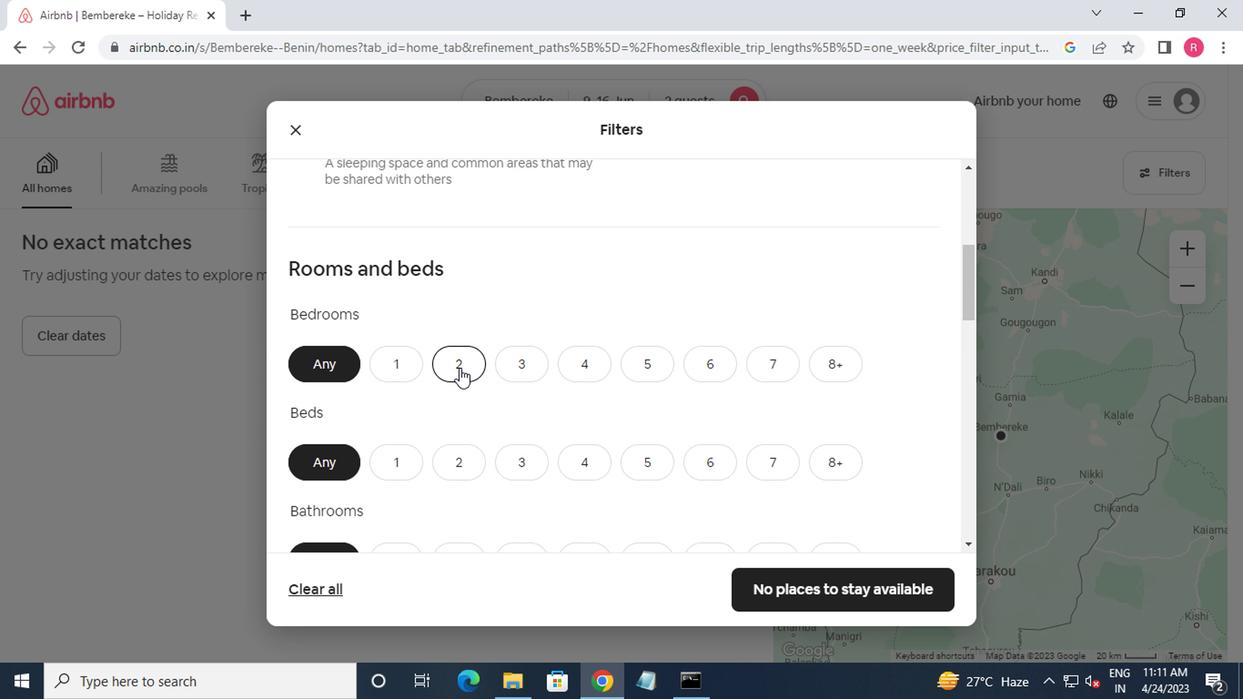 
Action: Mouse moved to (456, 381)
Screenshot: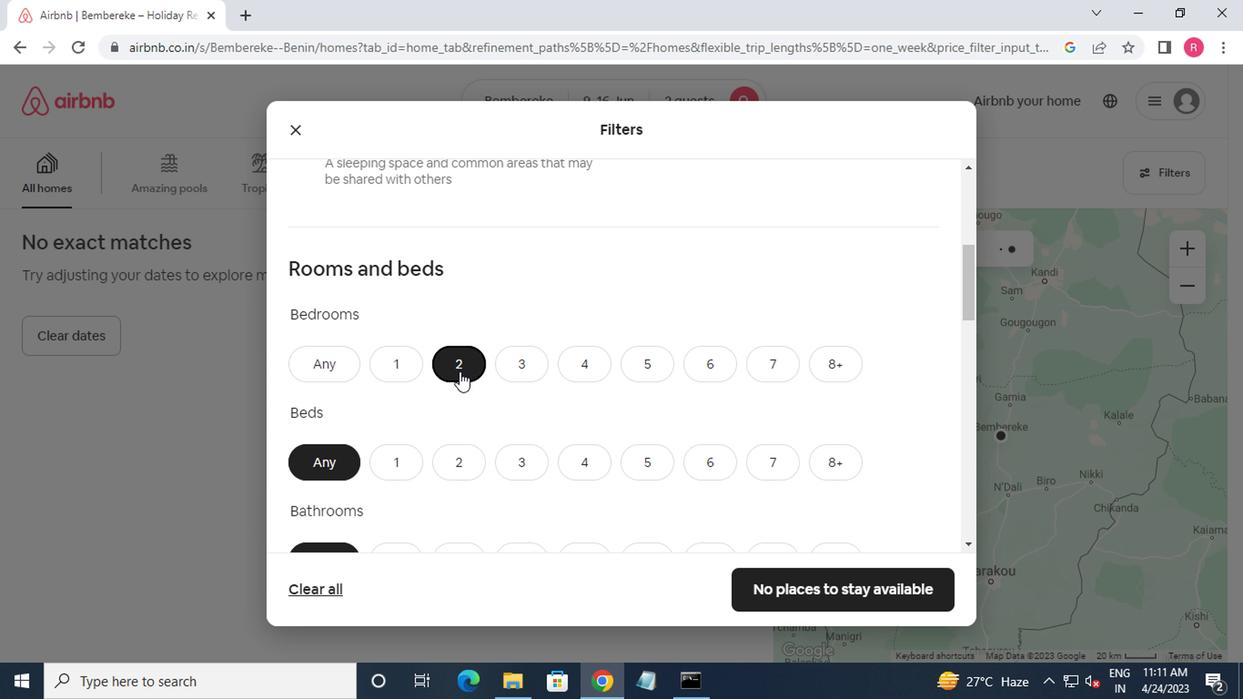 
Action: Mouse scrolled (456, 380) with delta (0, 0)
Screenshot: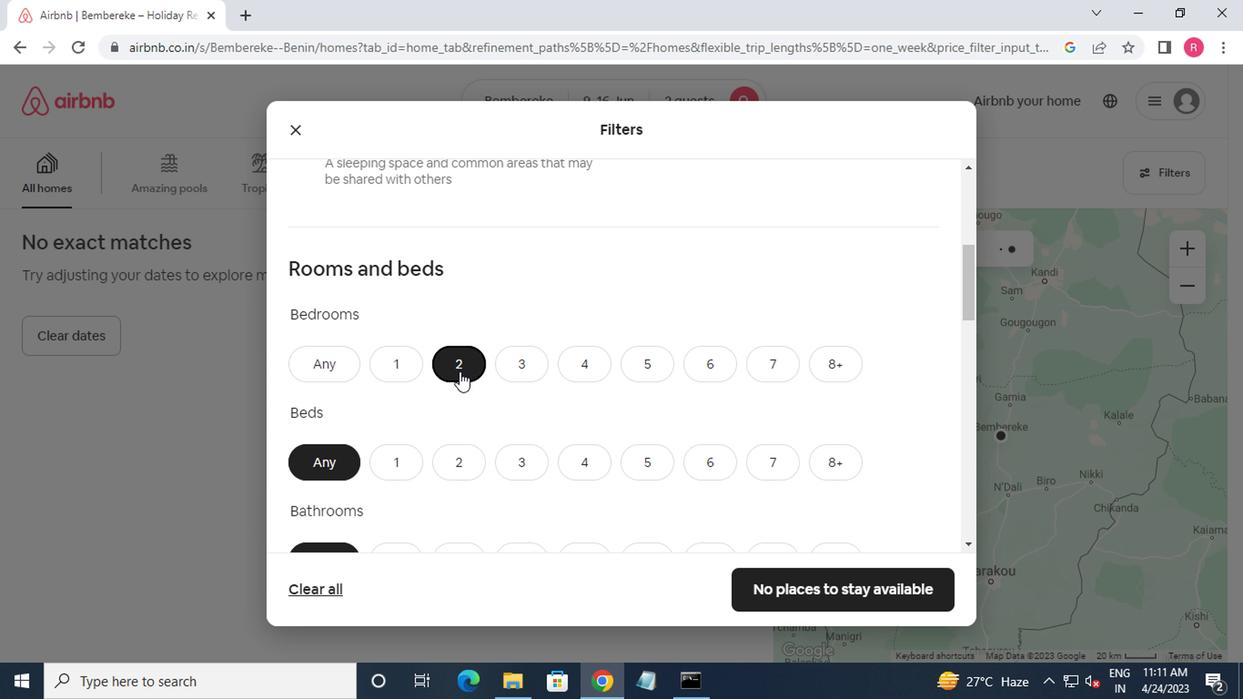 
Action: Mouse moved to (452, 379)
Screenshot: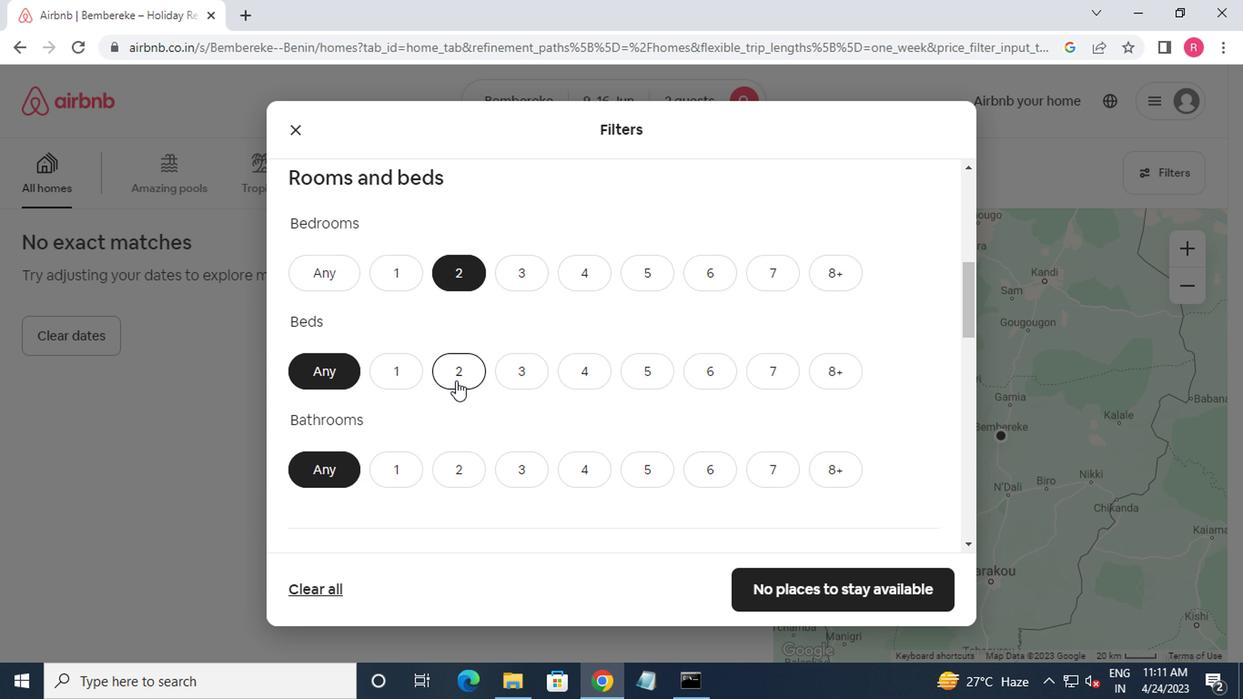 
Action: Mouse pressed left at (452, 379)
Screenshot: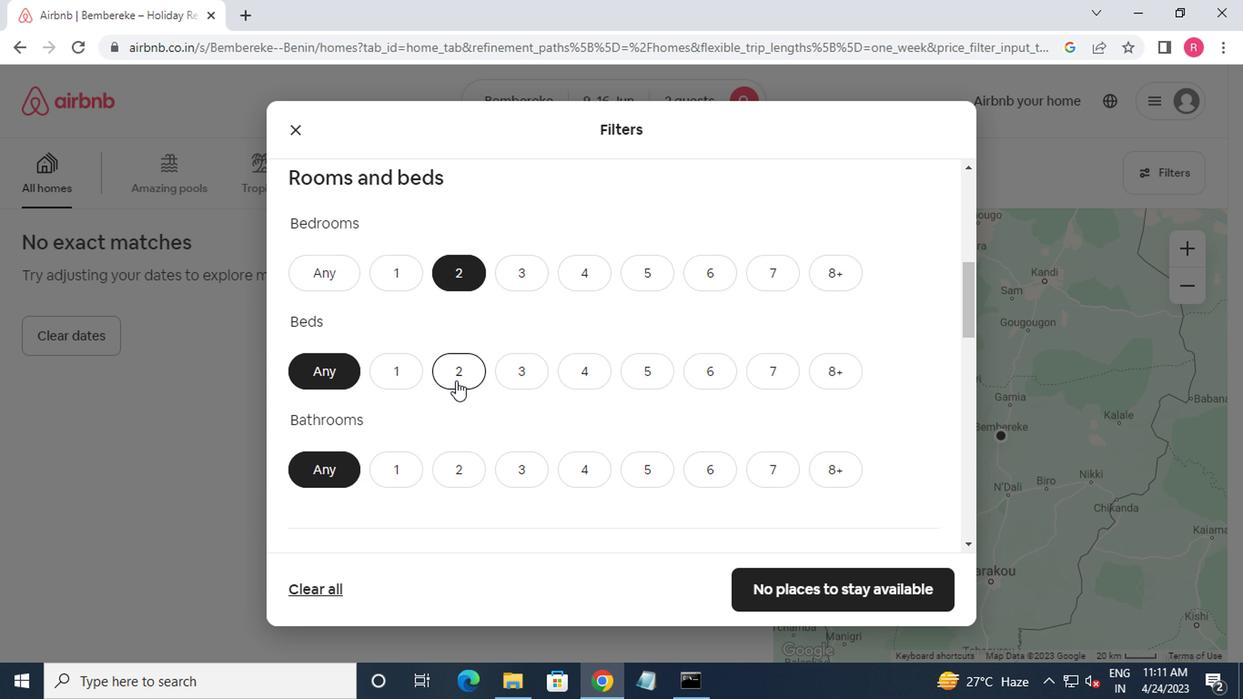 
Action: Mouse moved to (395, 463)
Screenshot: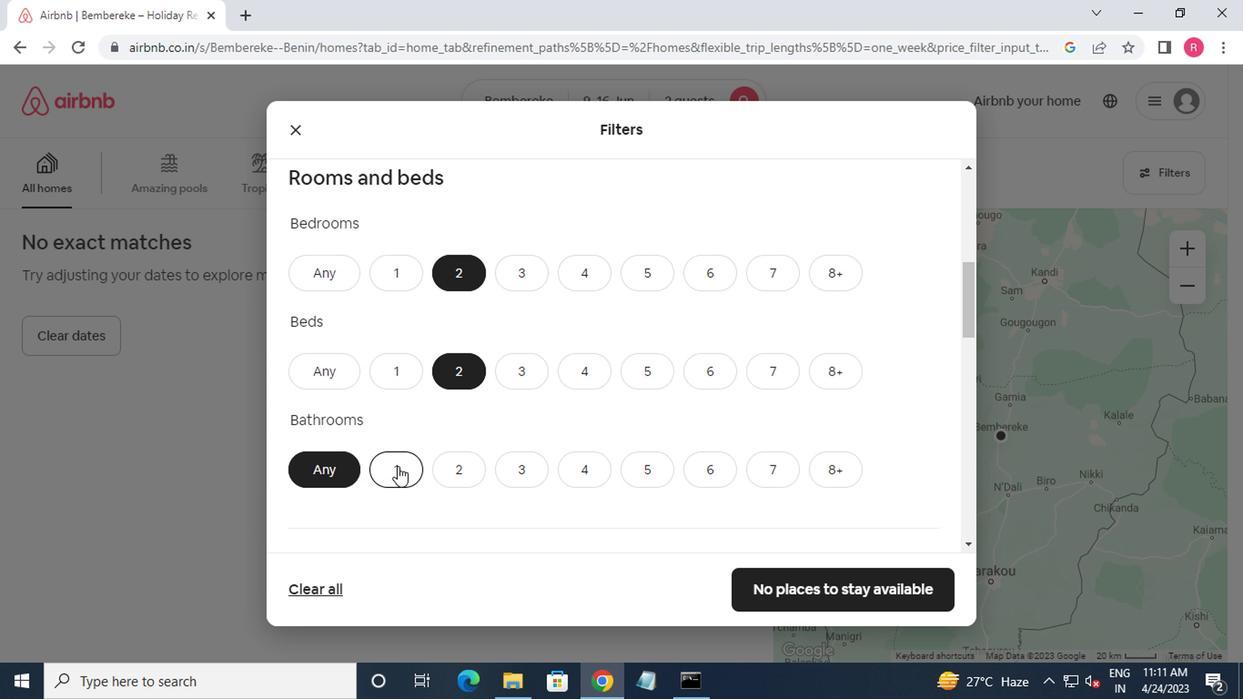 
Action: Mouse pressed left at (395, 463)
Screenshot: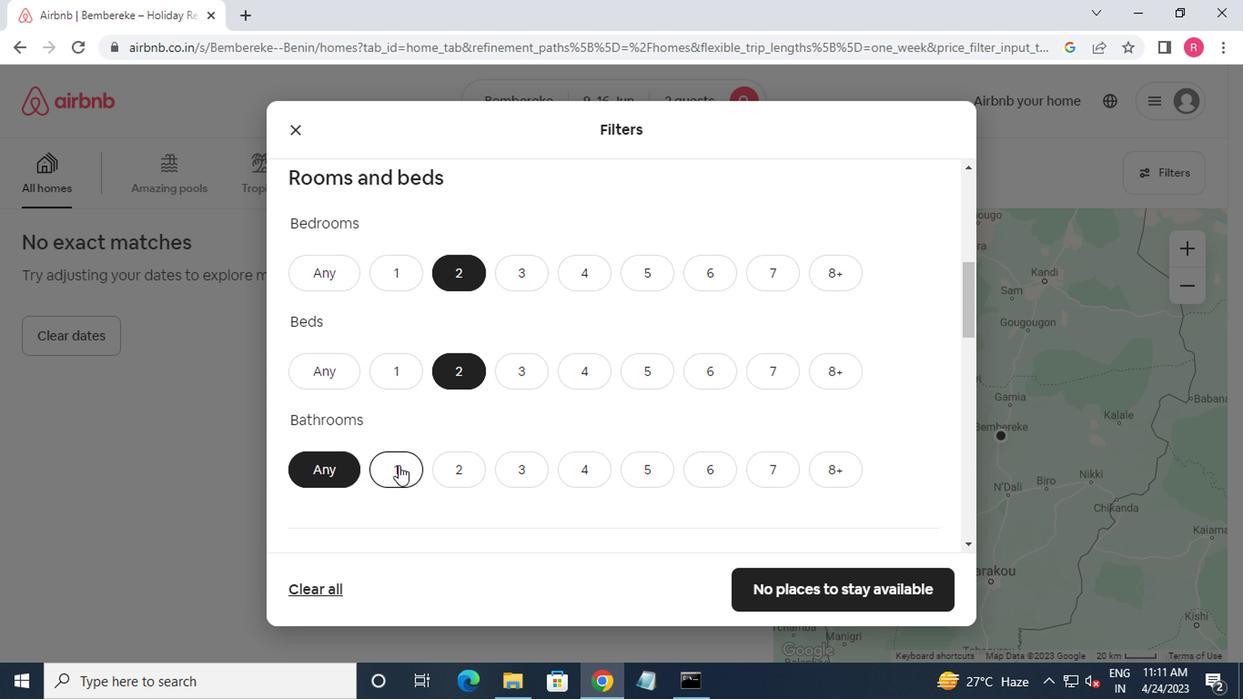 
Action: Mouse moved to (396, 463)
Screenshot: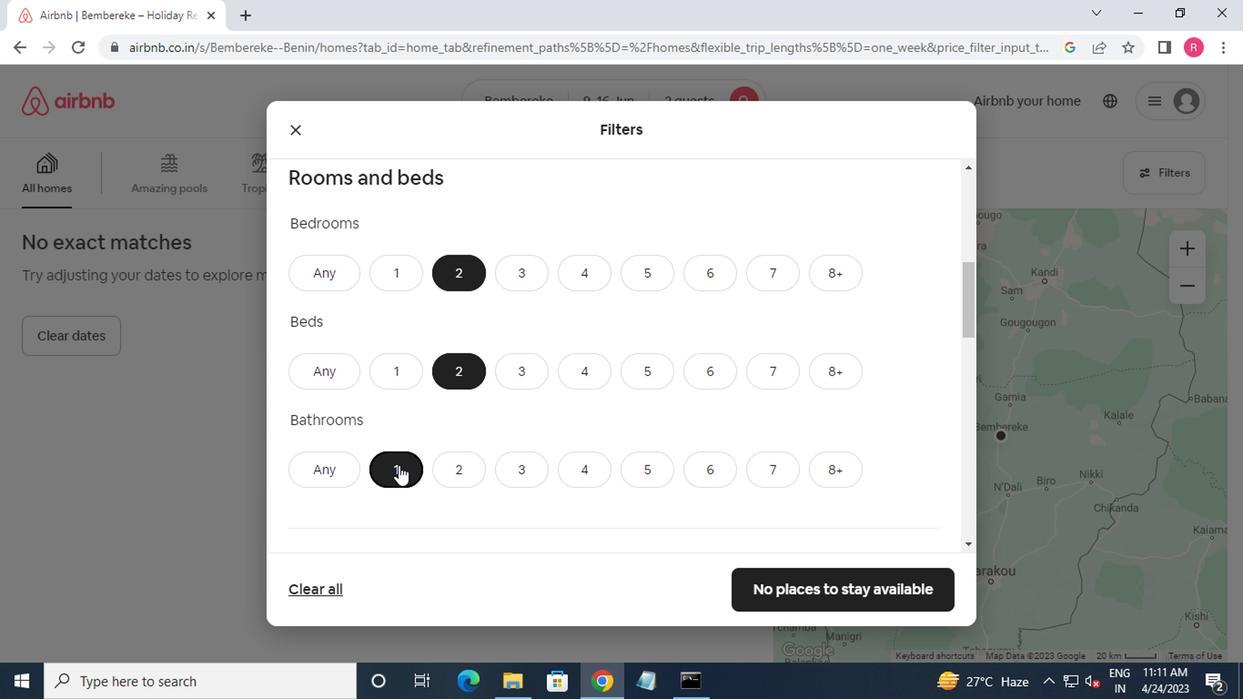 
Action: Mouse scrolled (396, 461) with delta (0, -1)
Screenshot: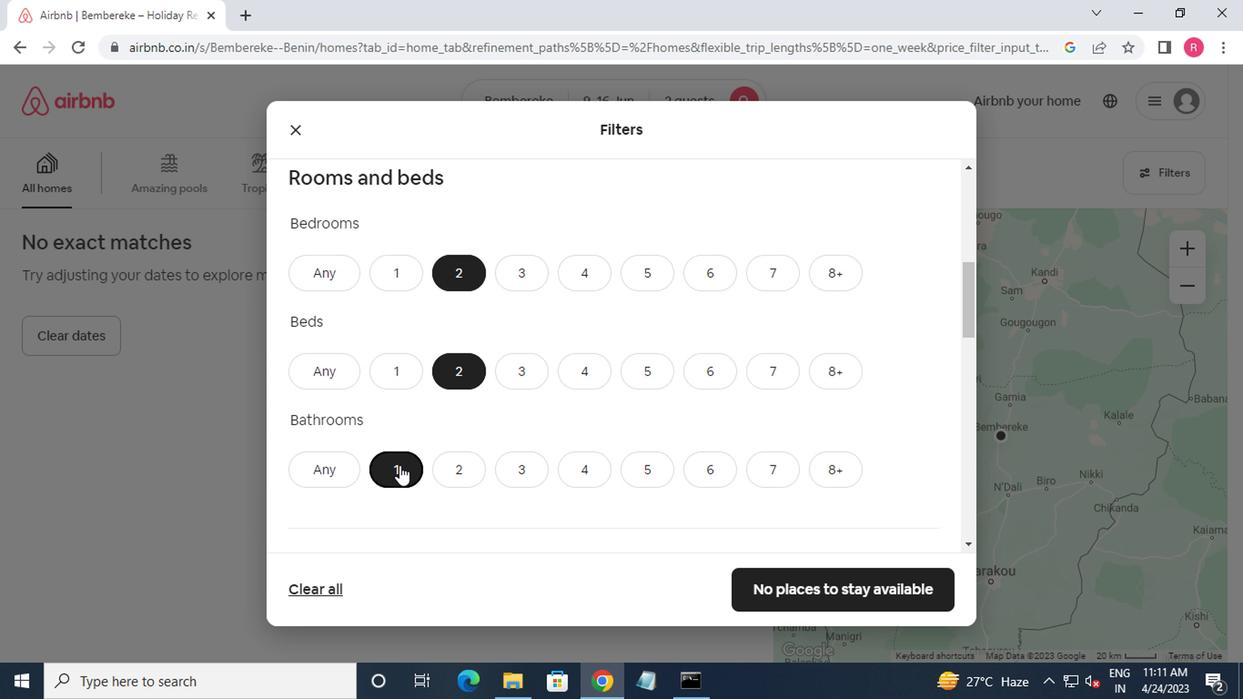 
Action: Mouse scrolled (396, 461) with delta (0, -1)
Screenshot: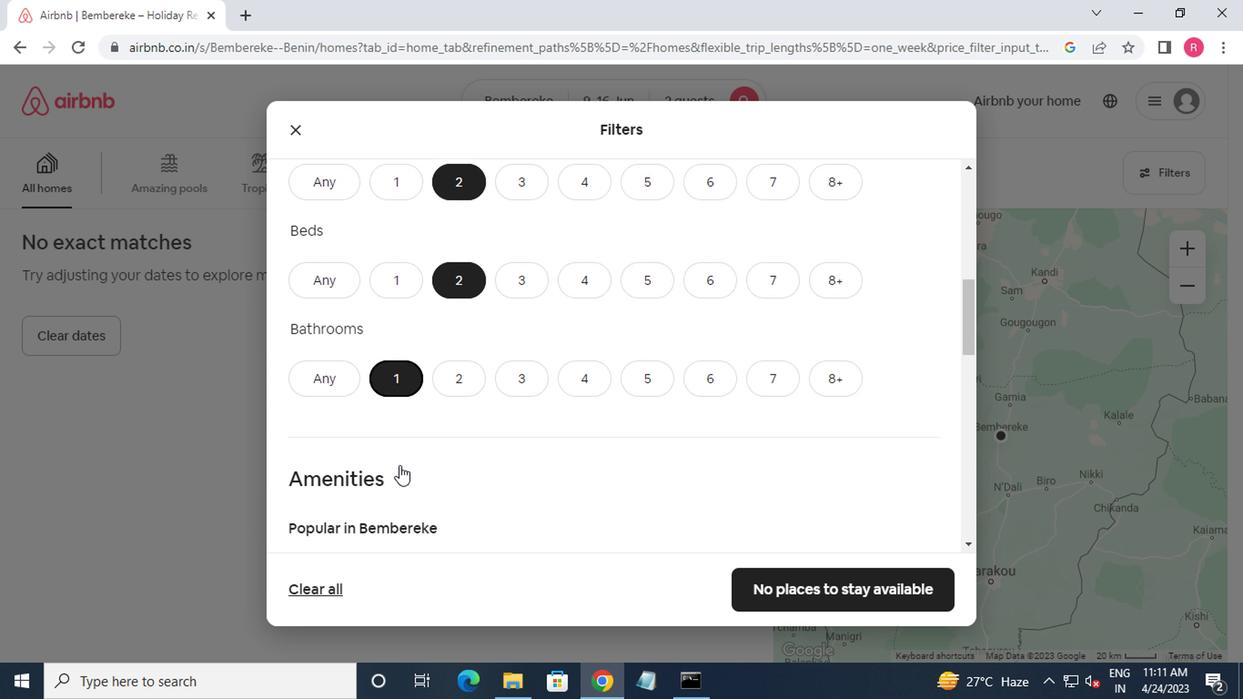 
Action: Mouse scrolled (396, 461) with delta (0, -1)
Screenshot: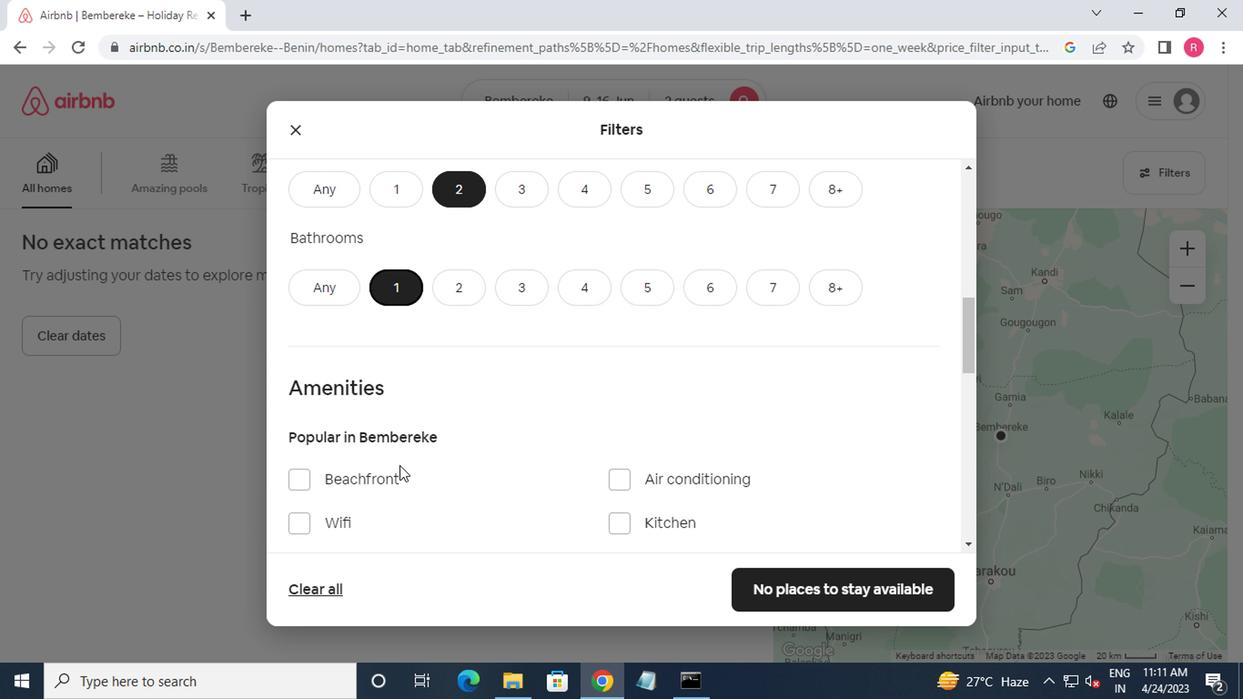 
Action: Mouse scrolled (396, 461) with delta (0, -1)
Screenshot: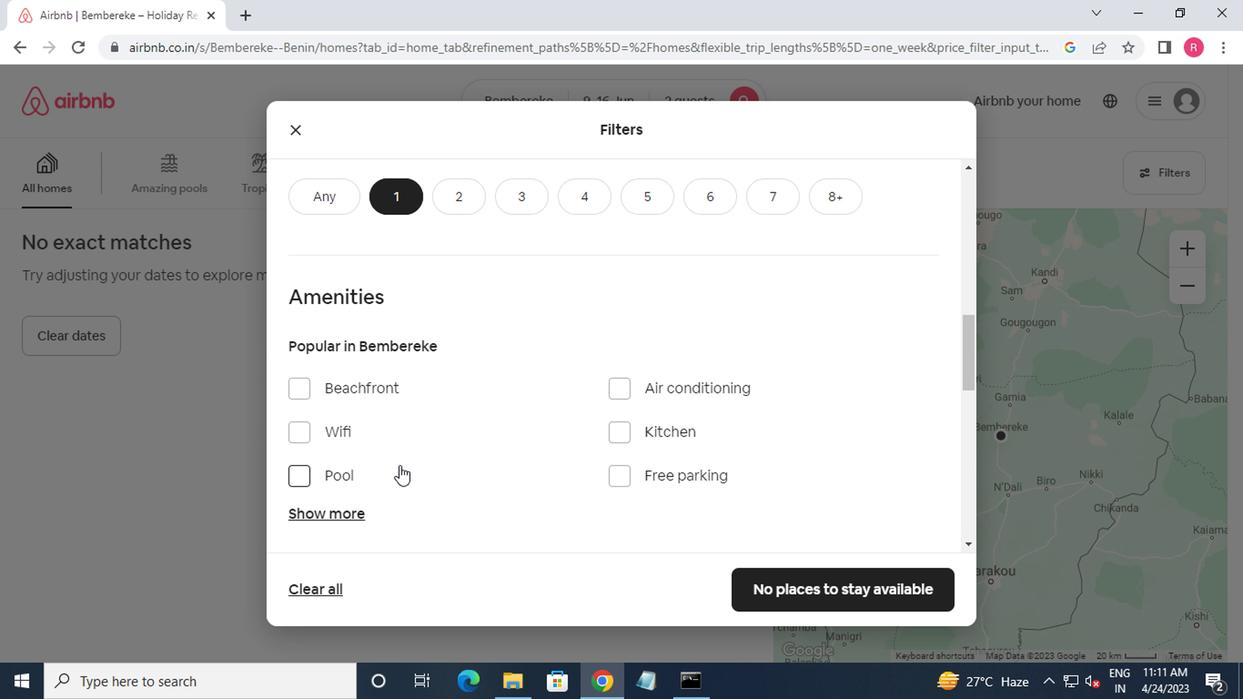 
Action: Mouse moved to (396, 463)
Screenshot: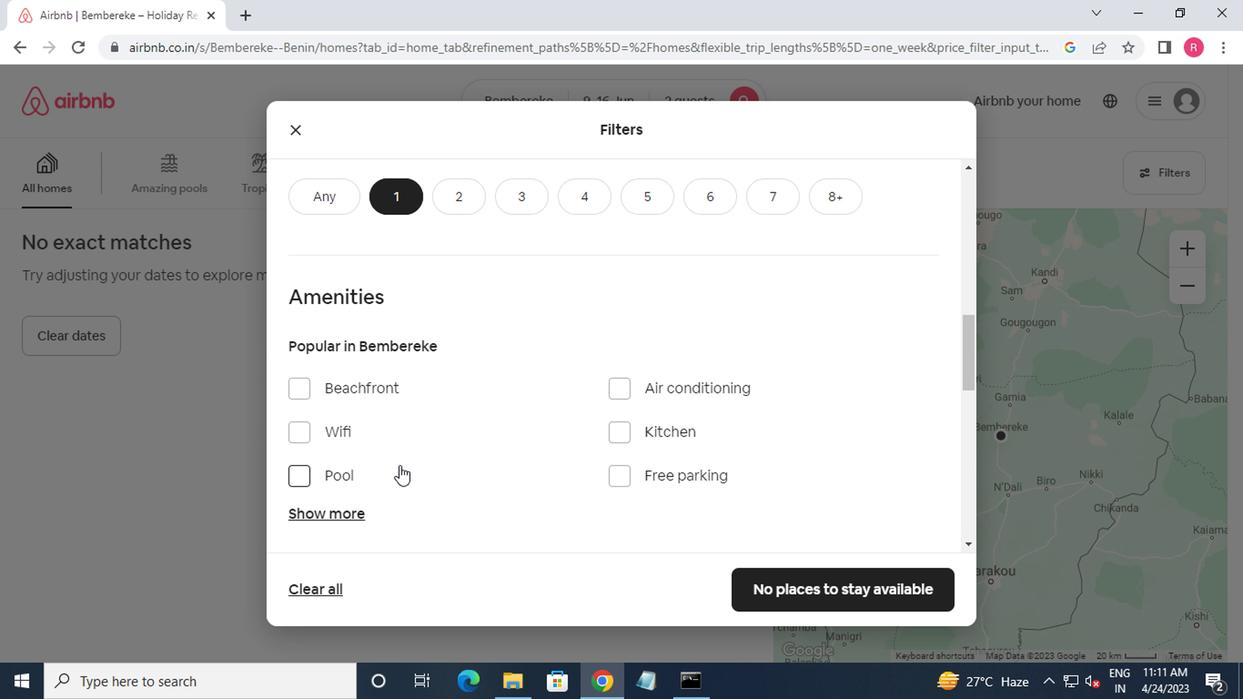 
Action: Mouse scrolled (396, 461) with delta (0, -1)
Screenshot: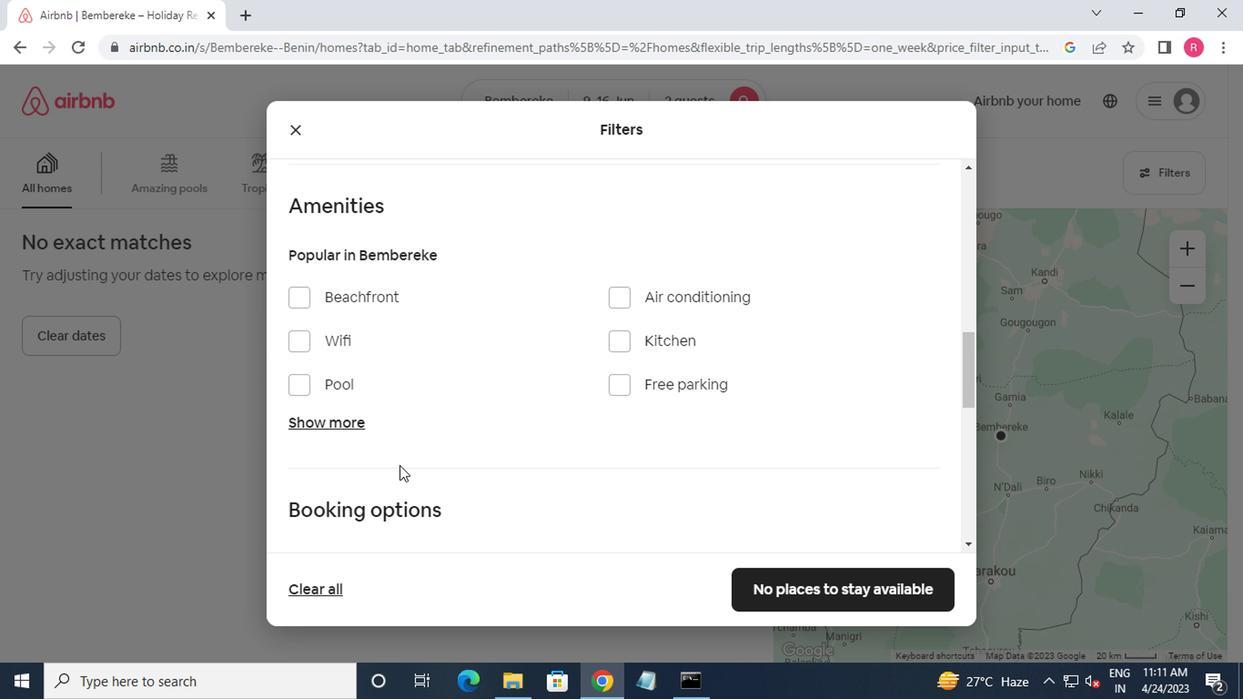 
Action: Mouse moved to (397, 463)
Screenshot: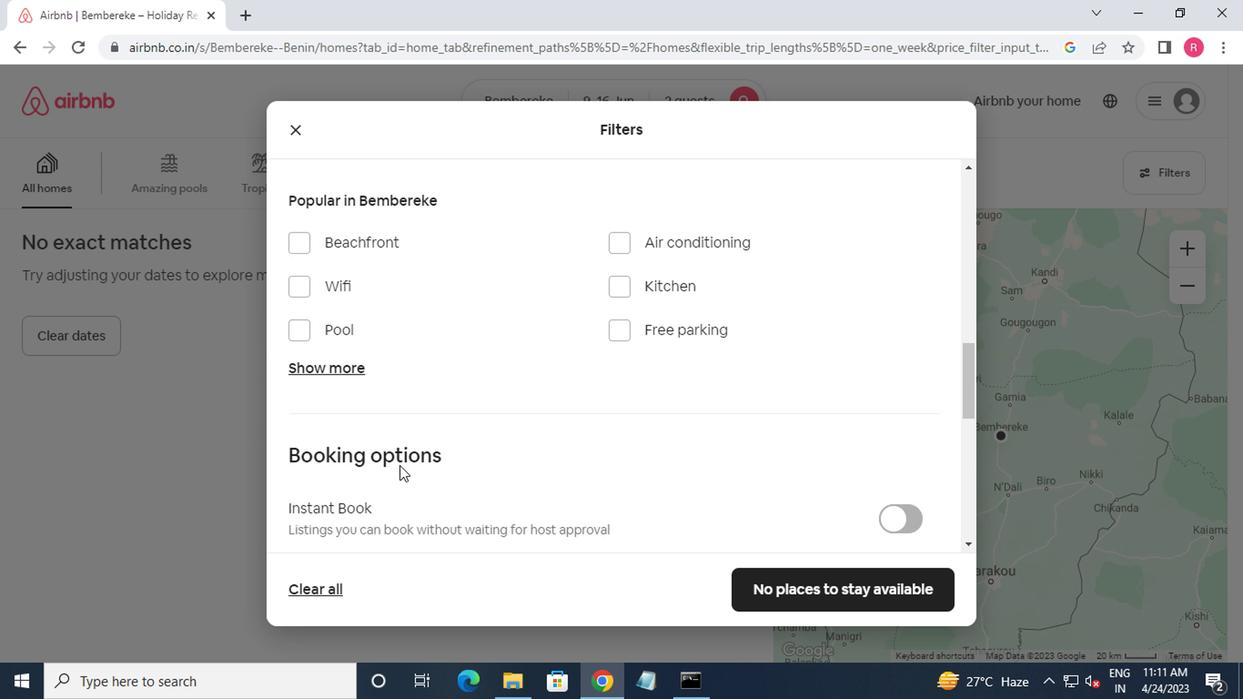 
Action: Mouse scrolled (397, 461) with delta (0, -1)
Screenshot: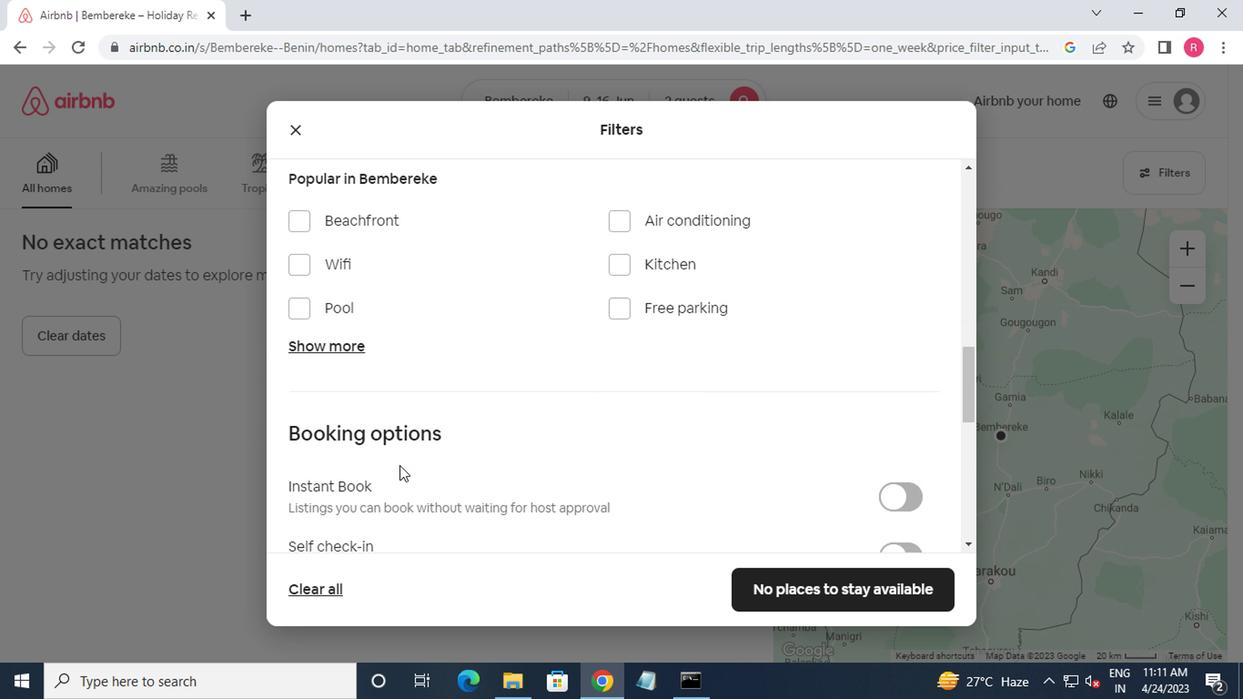 
Action: Mouse moved to (403, 463)
Screenshot: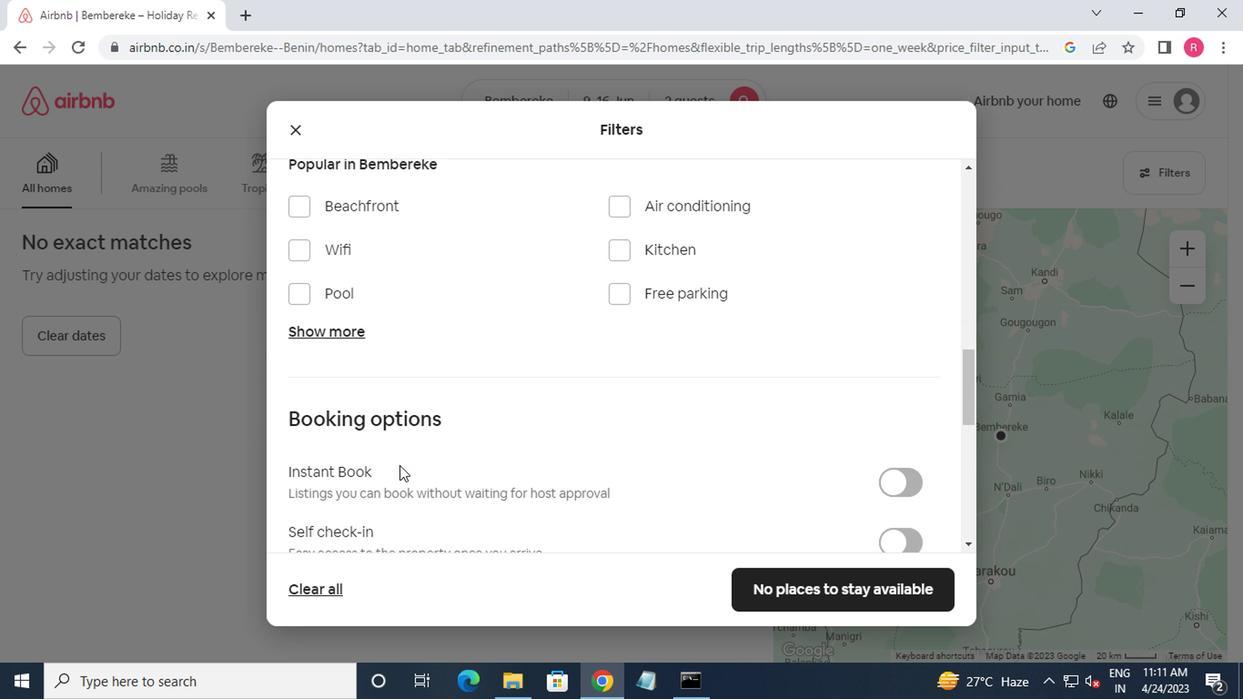 
Action: Mouse scrolled (403, 463) with delta (0, 0)
Screenshot: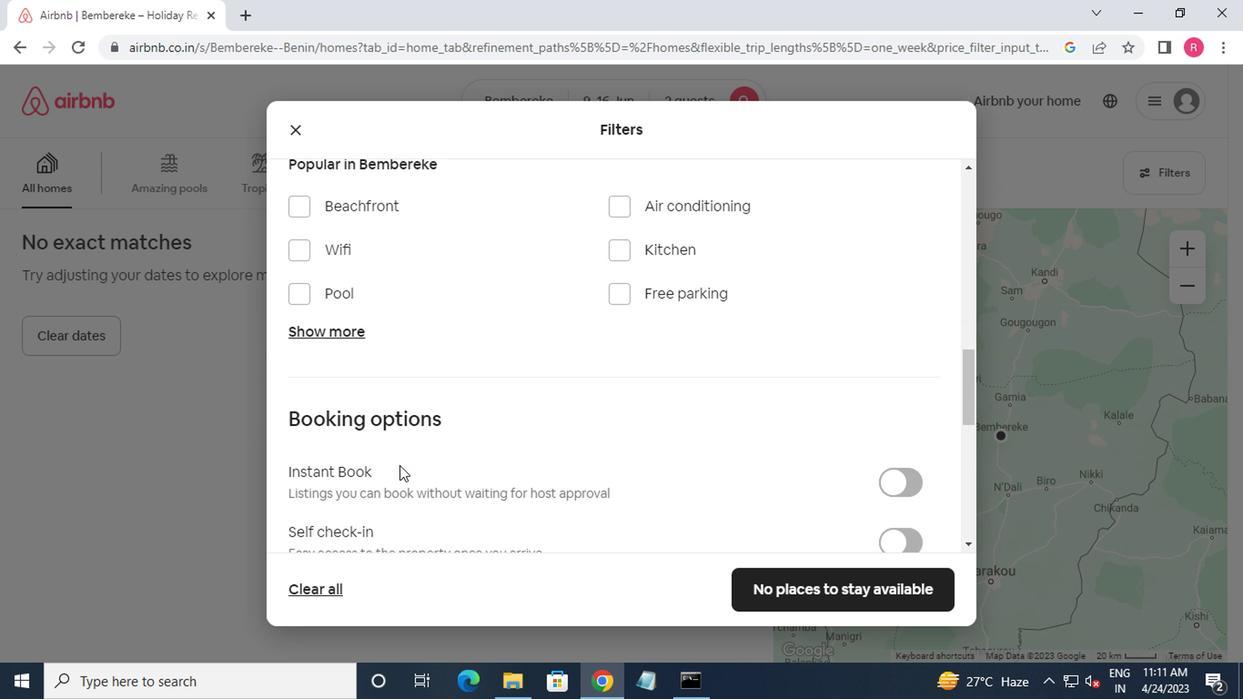 
Action: Mouse moved to (890, 366)
Screenshot: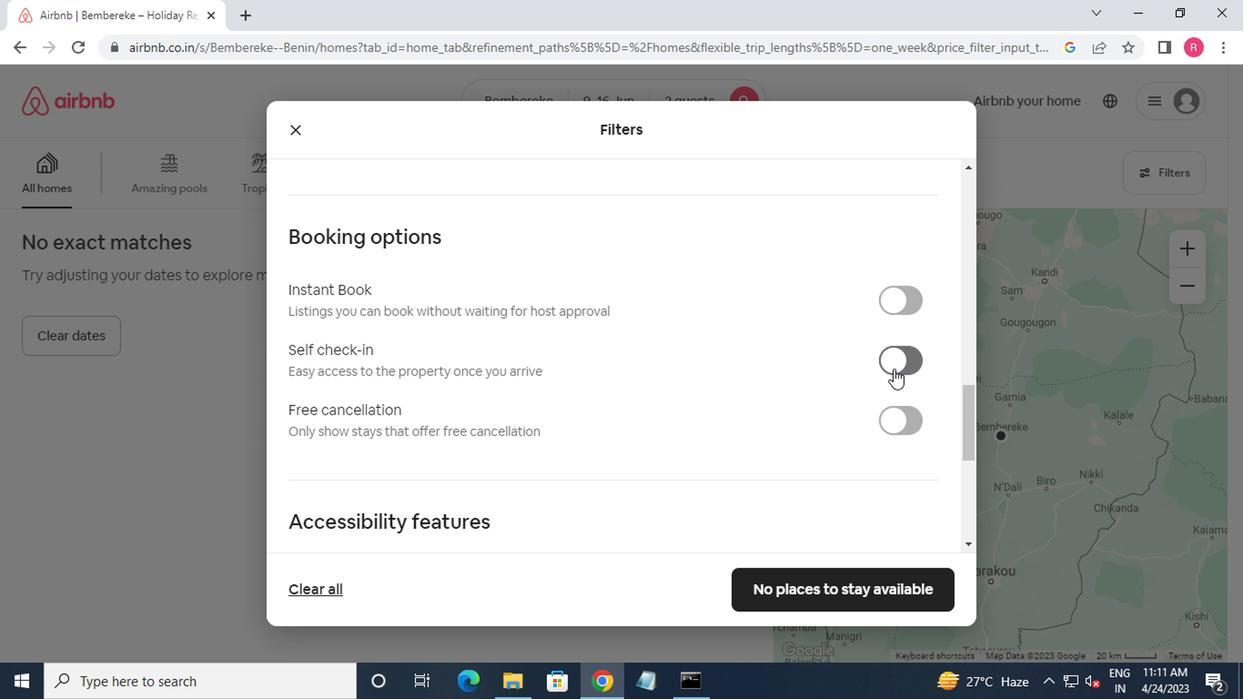 
Action: Mouse pressed left at (890, 366)
Screenshot: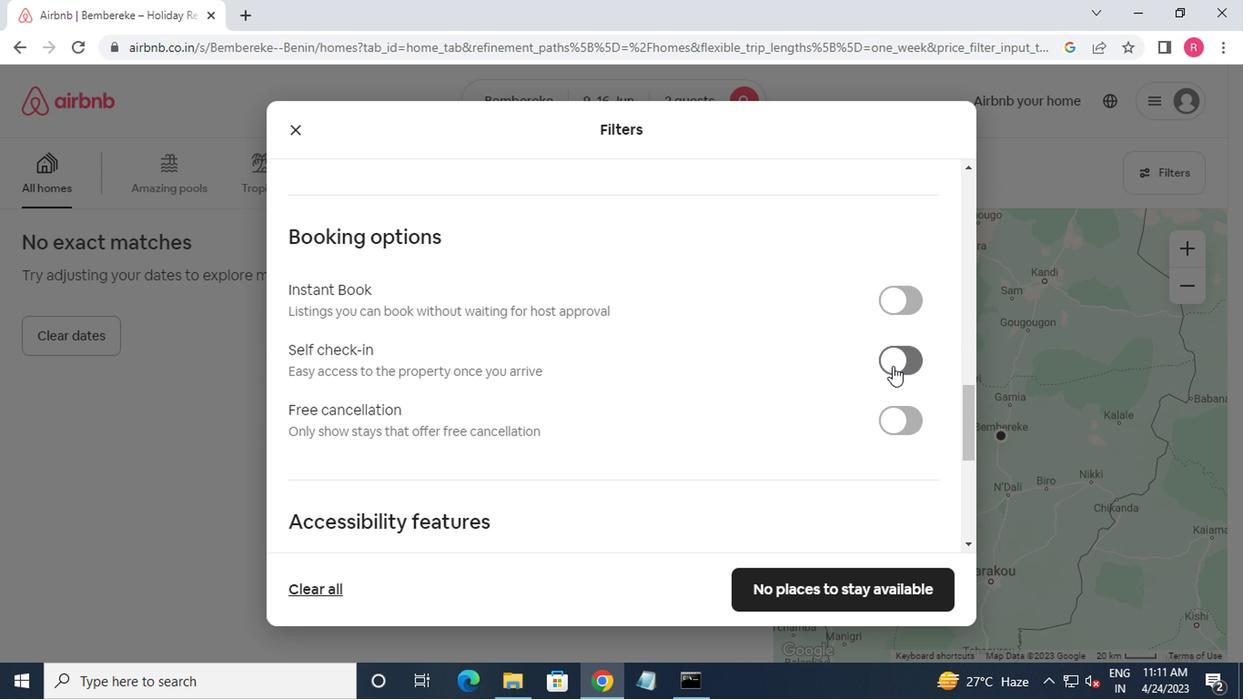 
Action: Mouse moved to (876, 365)
Screenshot: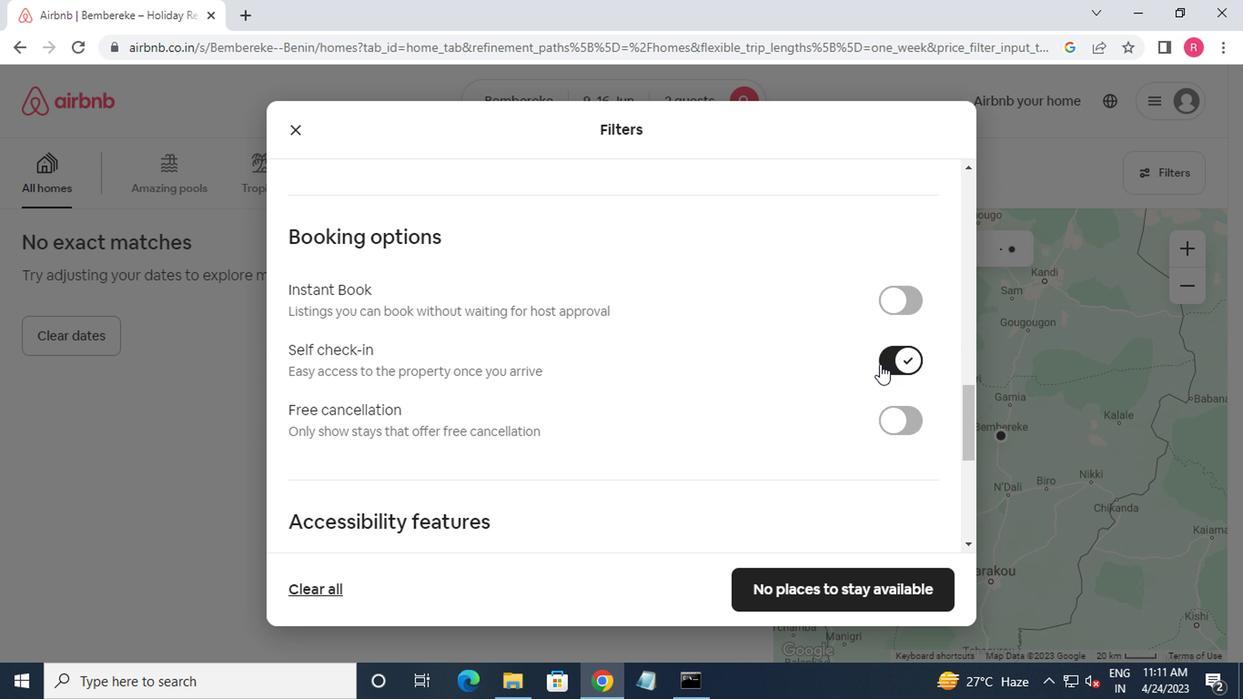 
Action: Mouse scrolled (876, 364) with delta (0, 0)
Screenshot: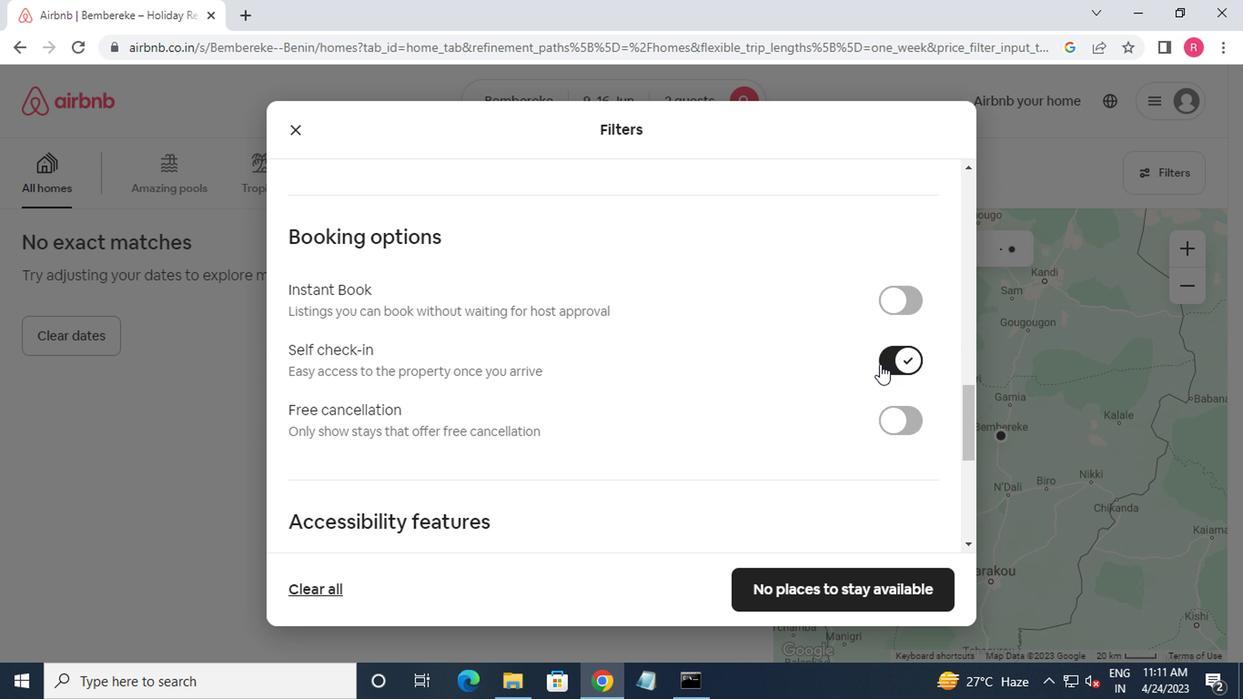 
Action: Mouse moved to (872, 366)
Screenshot: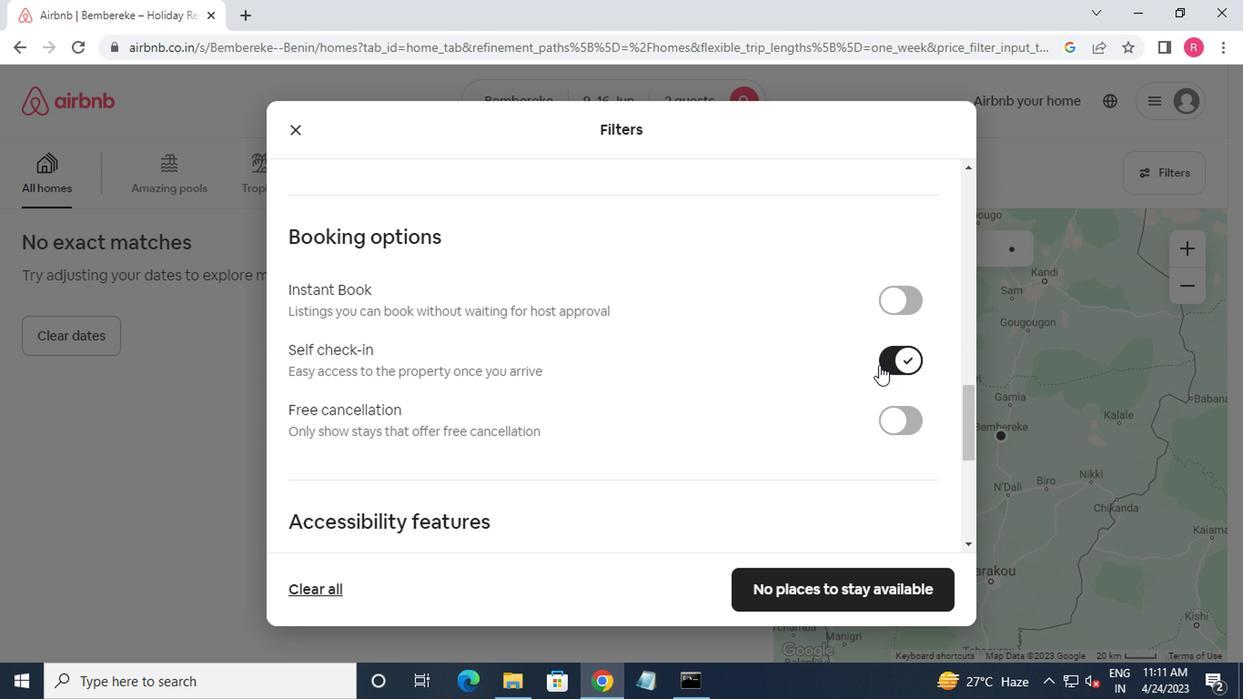 
Action: Mouse scrolled (872, 365) with delta (0, -1)
Screenshot: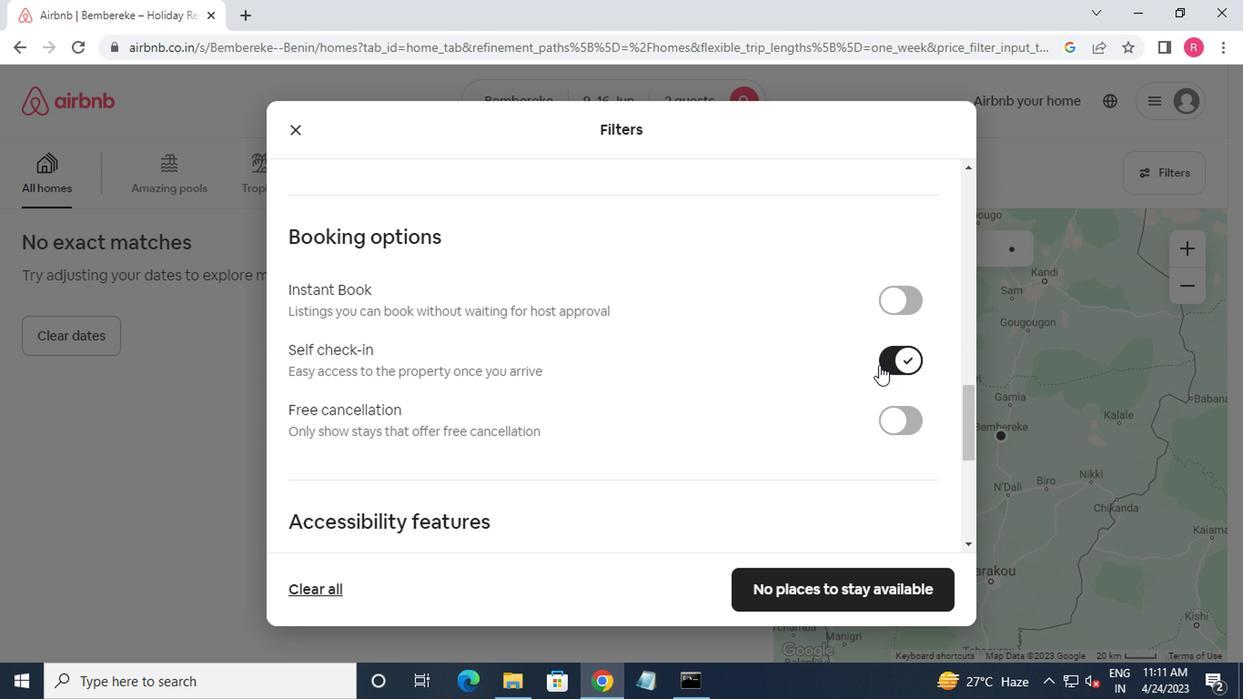 
Action: Mouse moved to (869, 368)
Screenshot: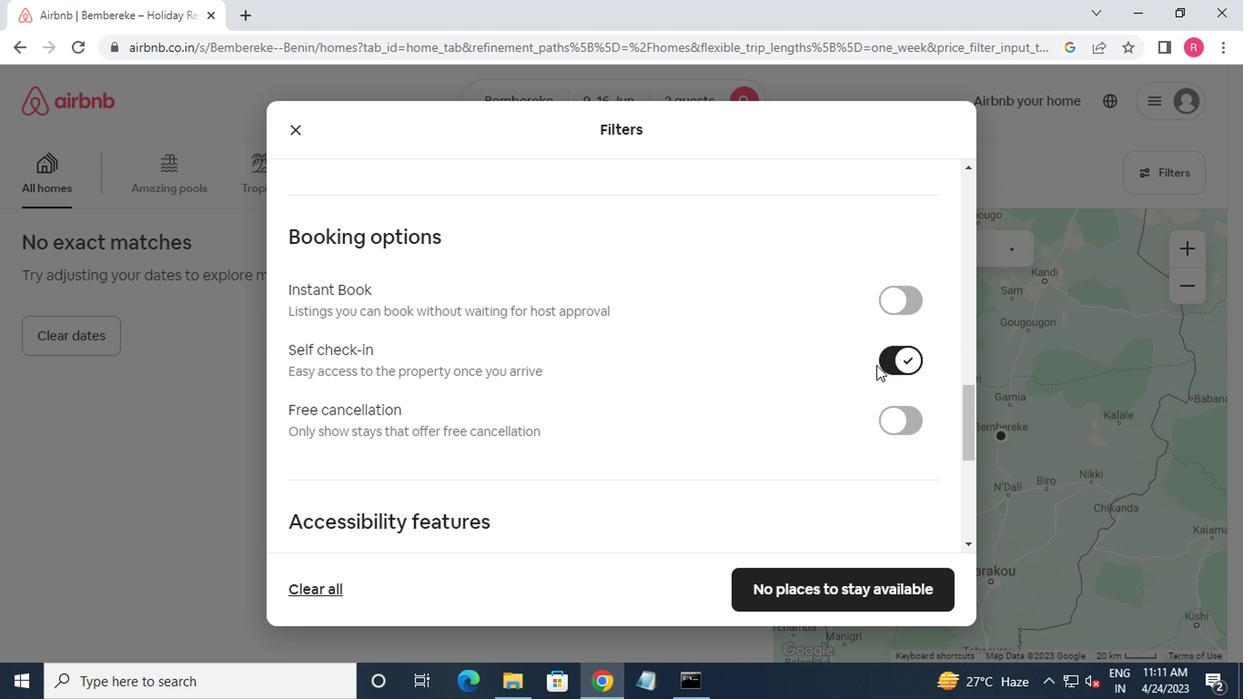 
Action: Mouse scrolled (869, 367) with delta (0, -1)
Screenshot: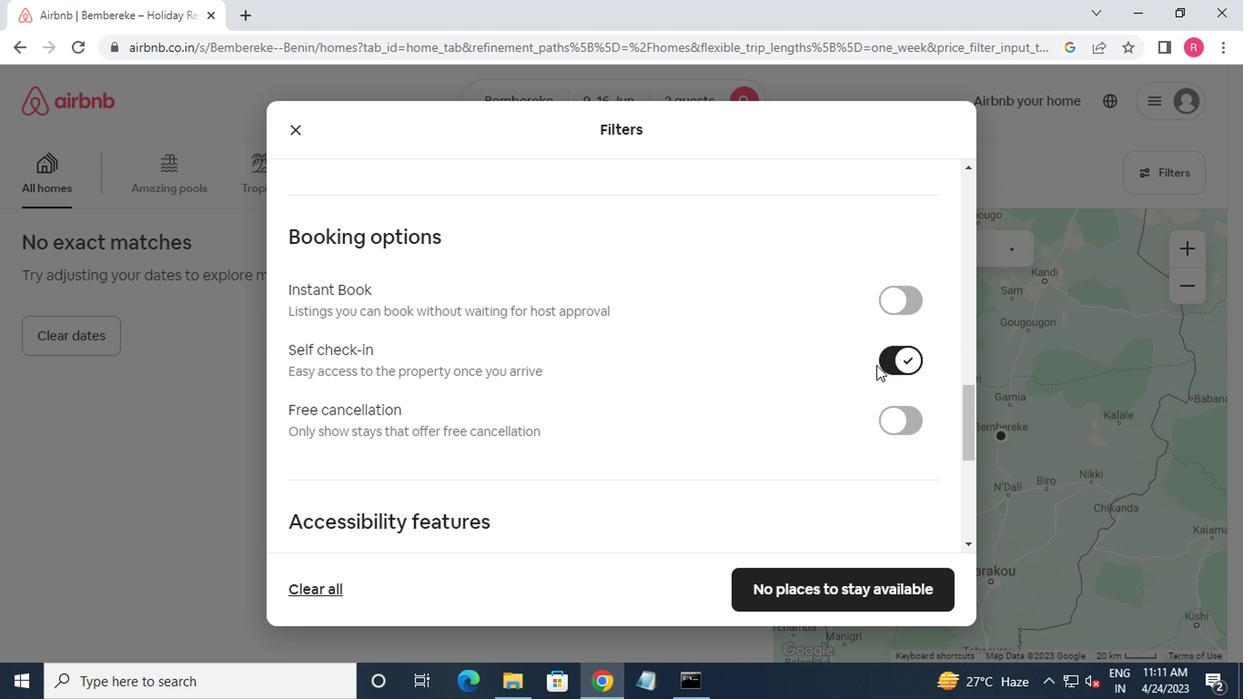 
Action: Mouse moved to (838, 366)
Screenshot: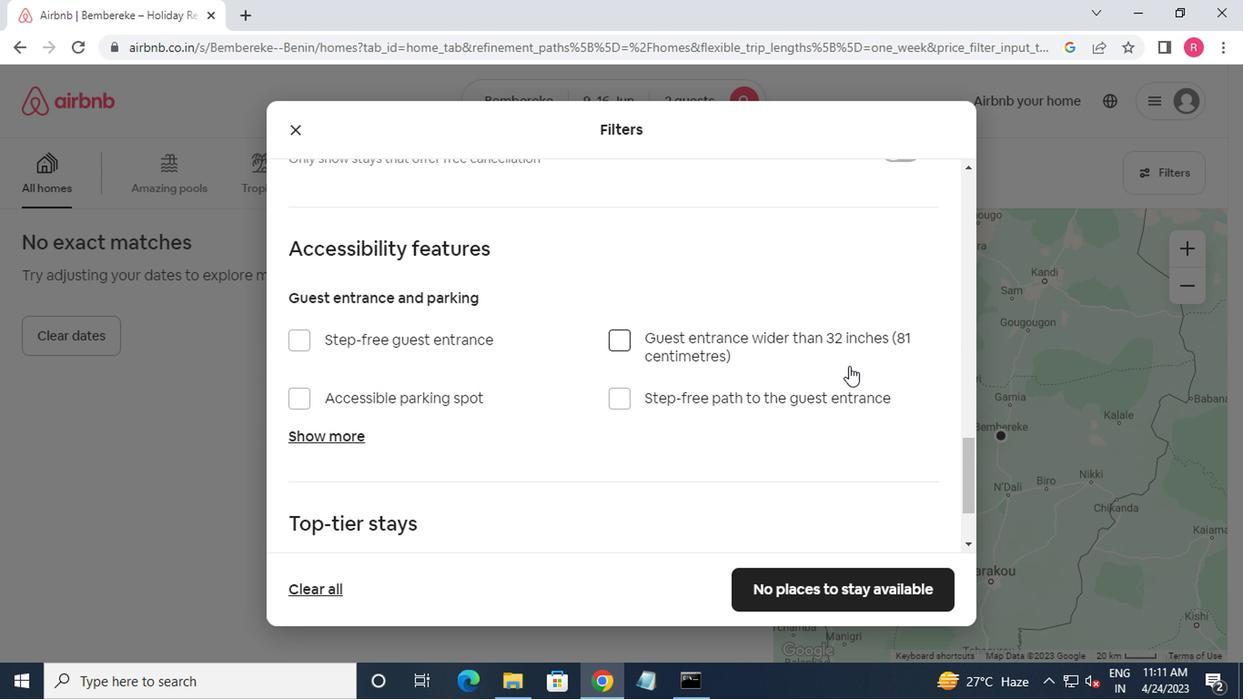 
Action: Mouse scrolled (838, 365) with delta (0, -1)
Screenshot: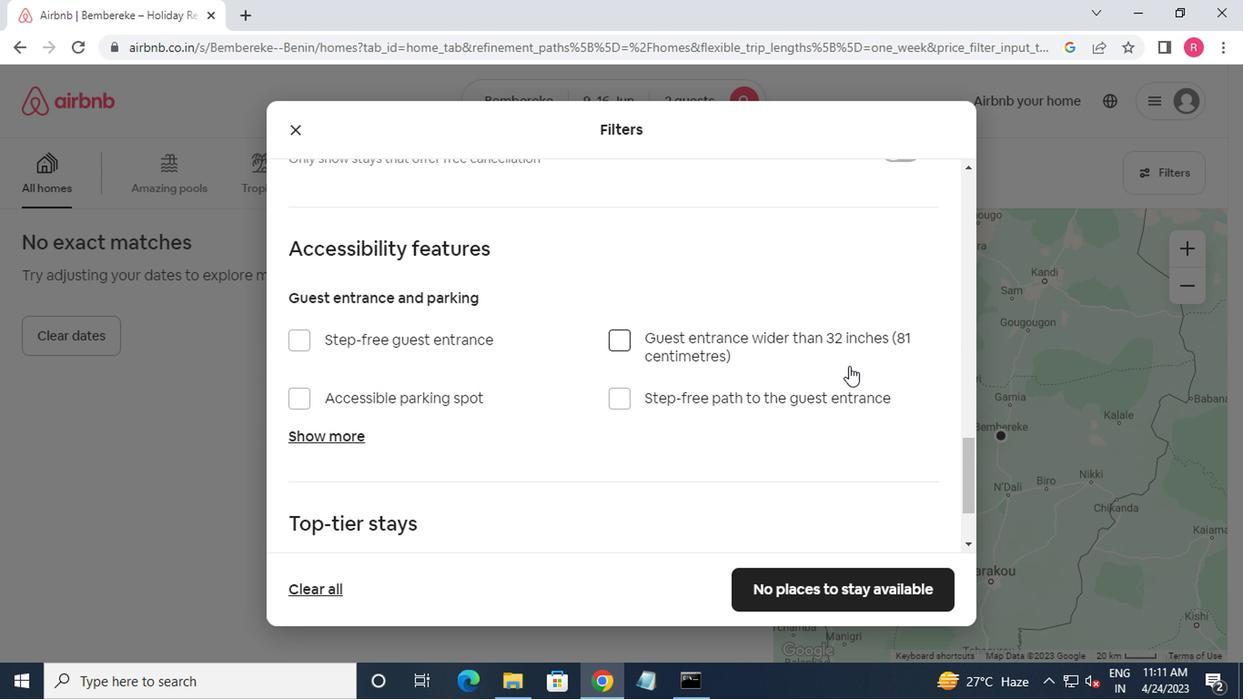 
Action: Mouse moved to (830, 367)
Screenshot: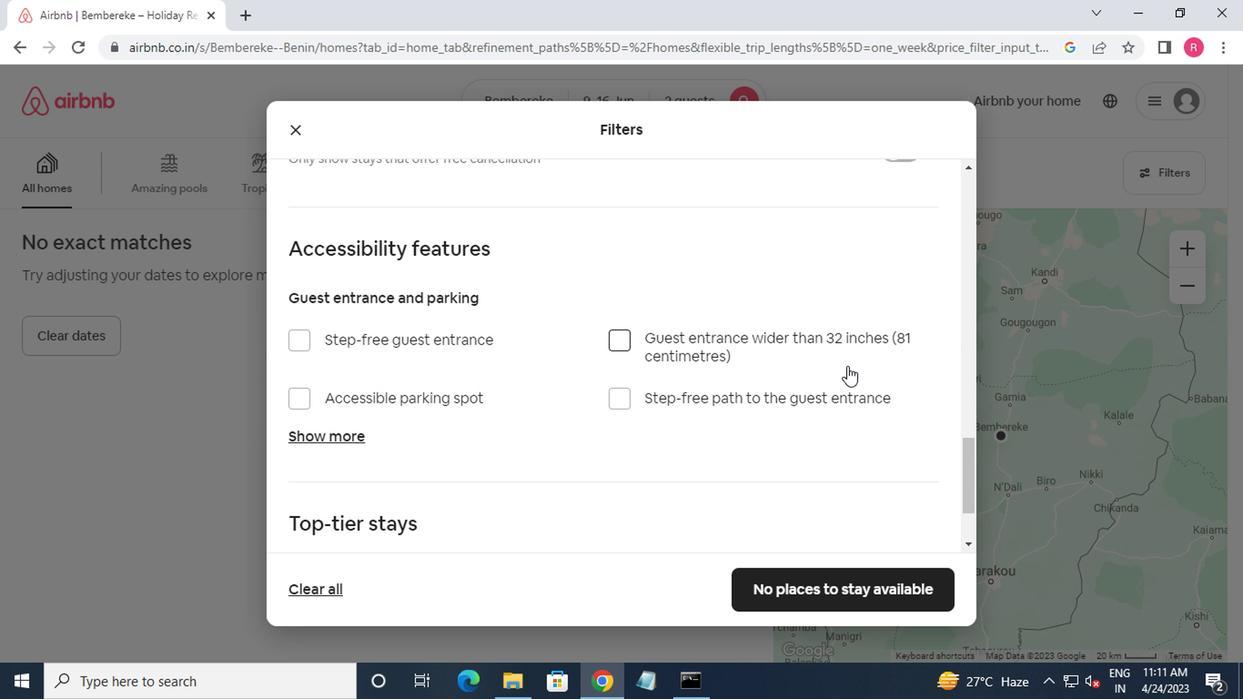 
Action: Mouse scrolled (830, 366) with delta (0, 0)
Screenshot: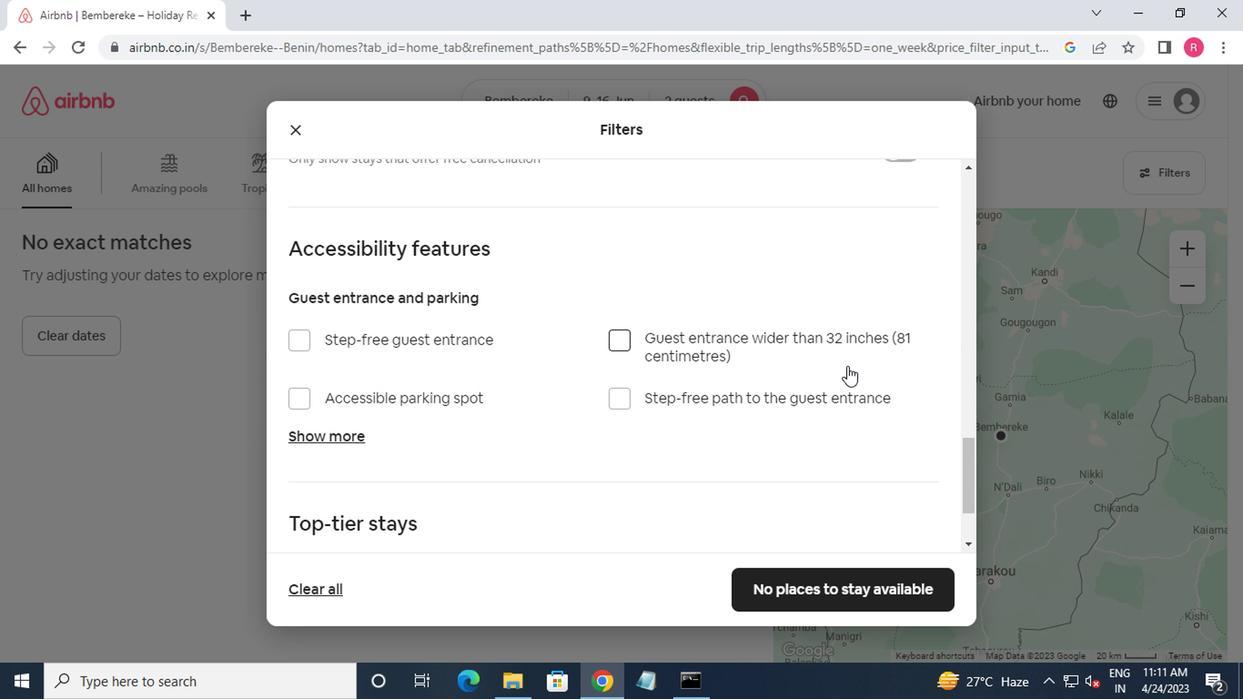 
Action: Mouse moved to (805, 375)
Screenshot: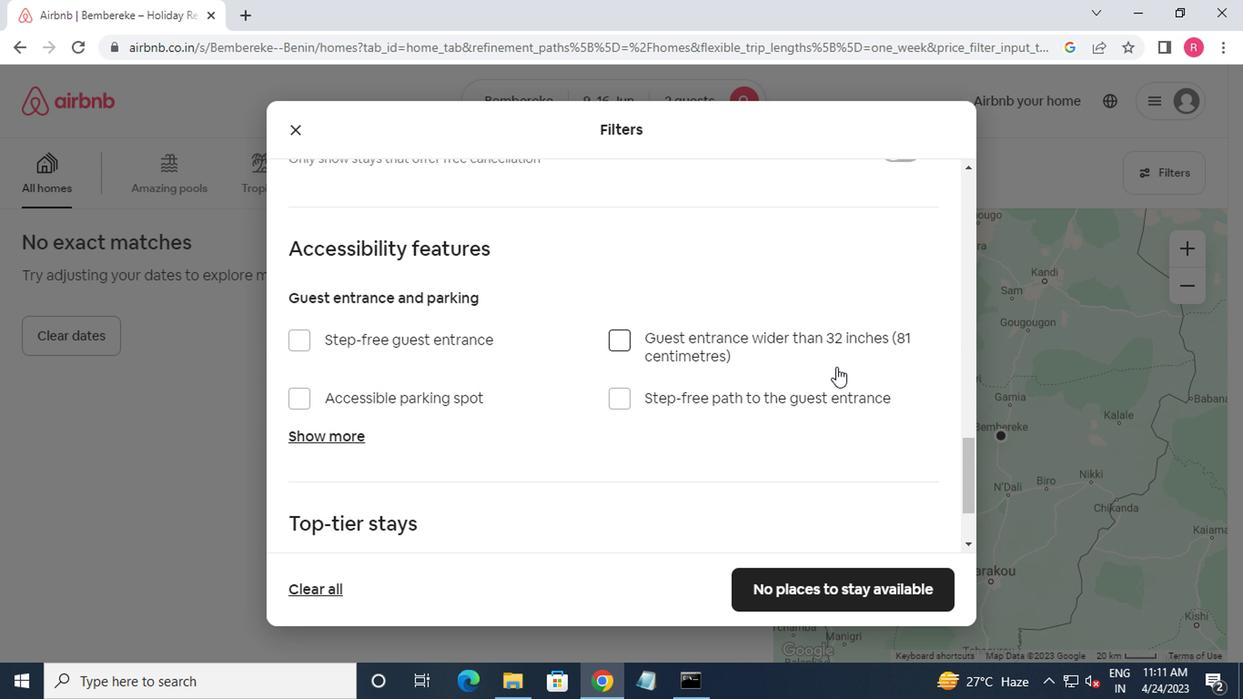 
Action: Mouse scrolled (805, 374) with delta (0, 0)
Screenshot: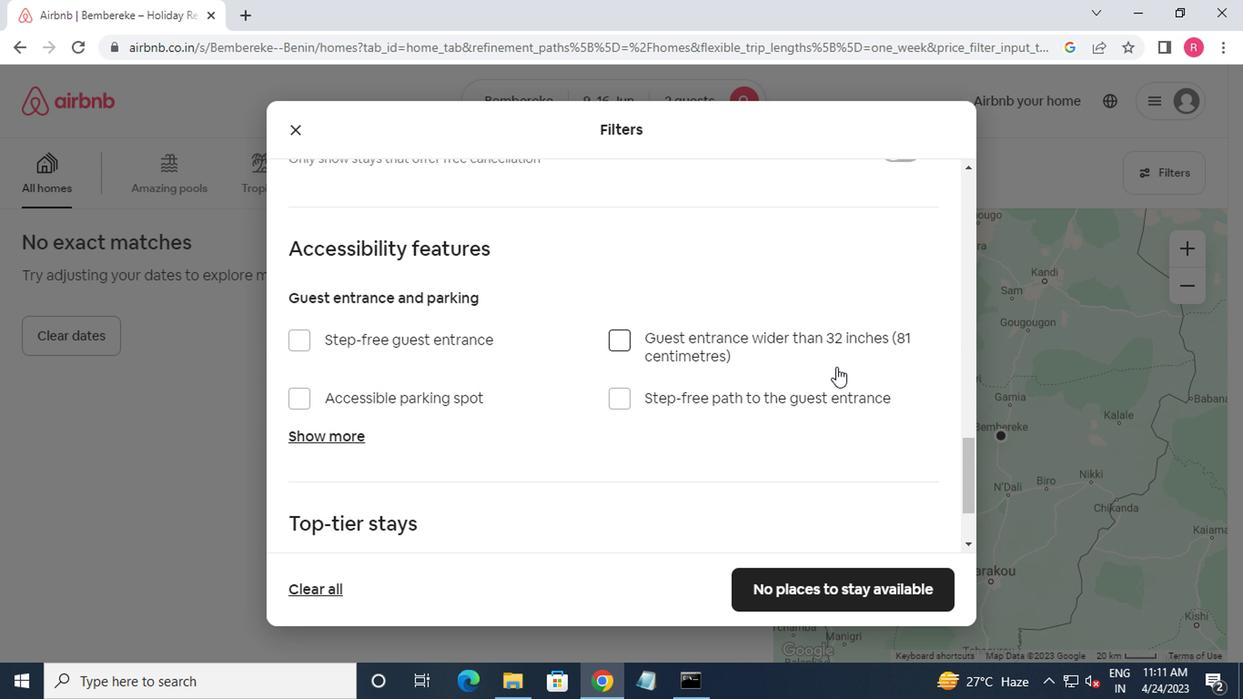 
Action: Mouse moved to (682, 400)
Screenshot: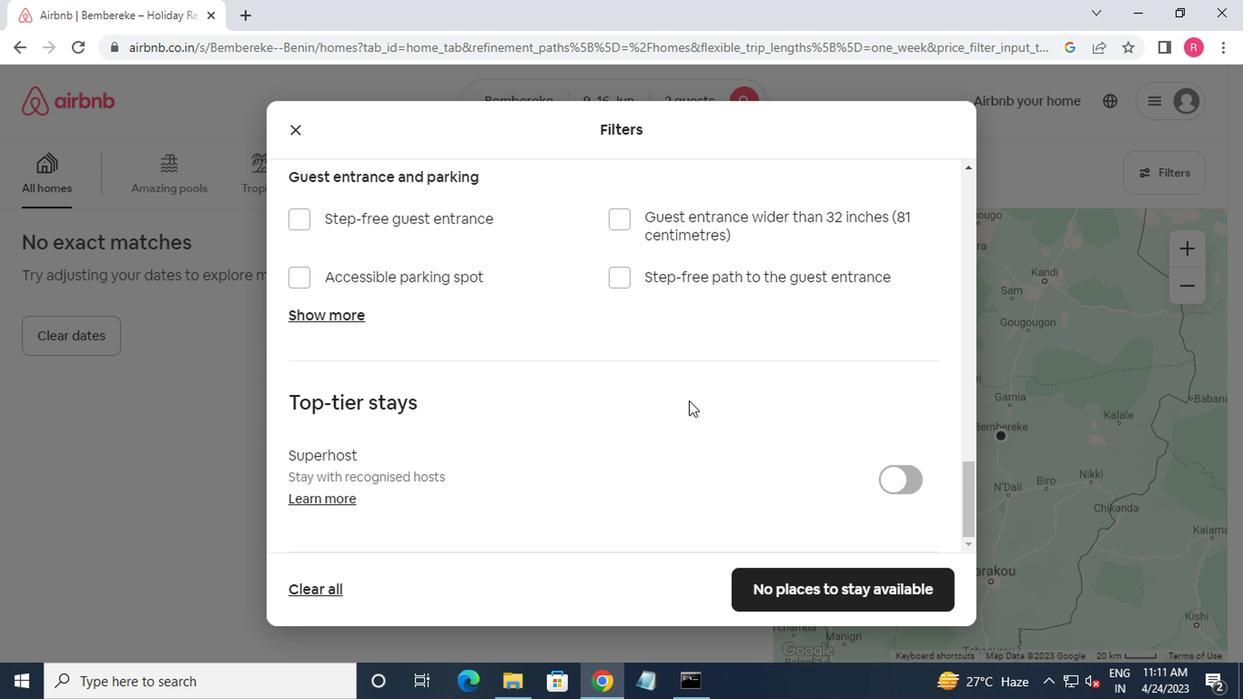 
Action: Mouse scrolled (682, 400) with delta (0, 0)
Screenshot: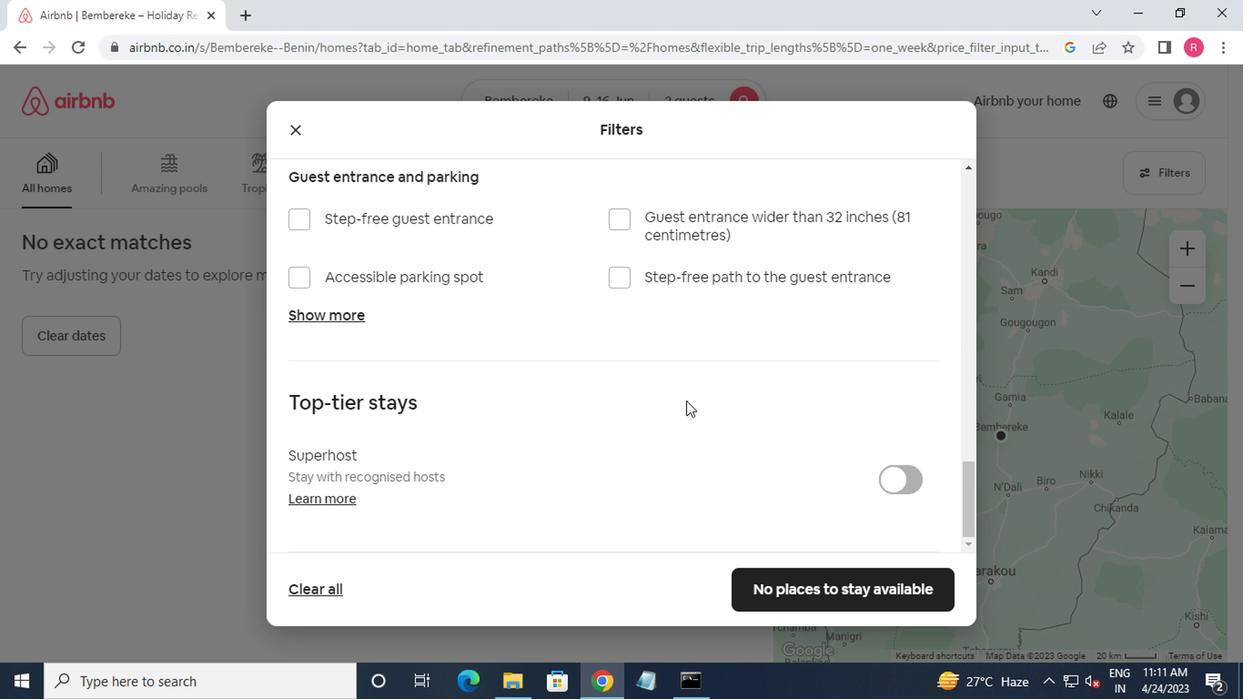 
Action: Mouse scrolled (682, 400) with delta (0, 0)
Screenshot: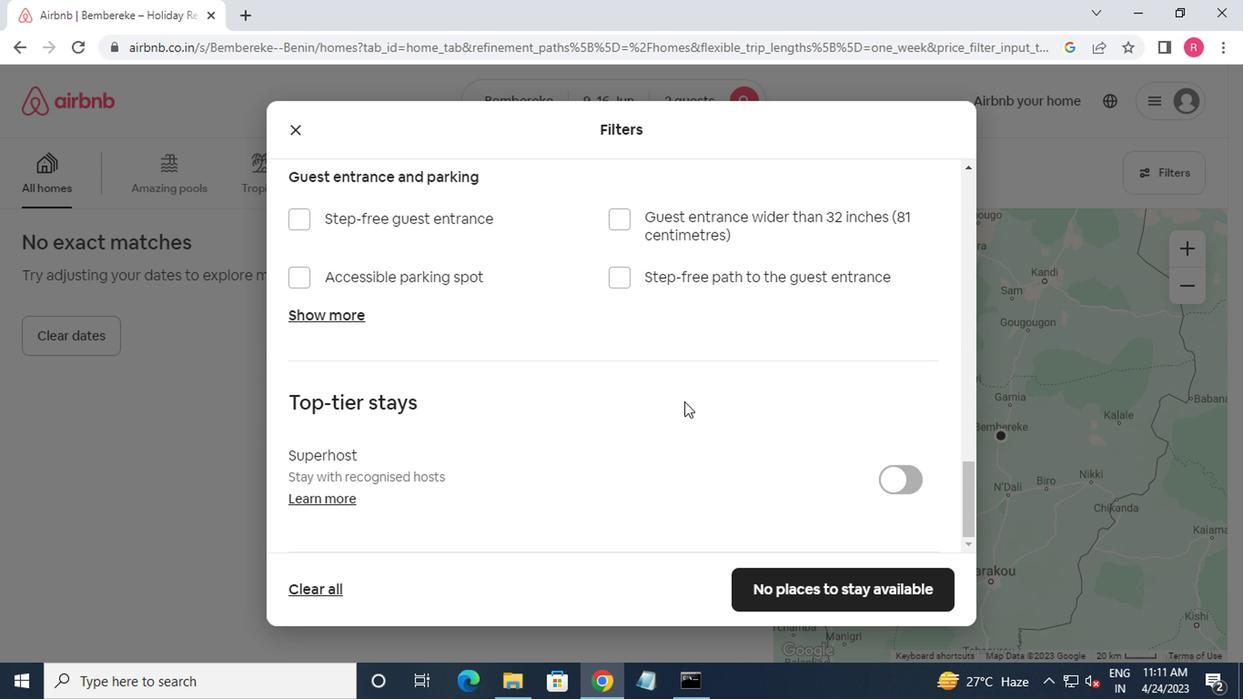 
Action: Mouse scrolled (682, 400) with delta (0, 0)
Screenshot: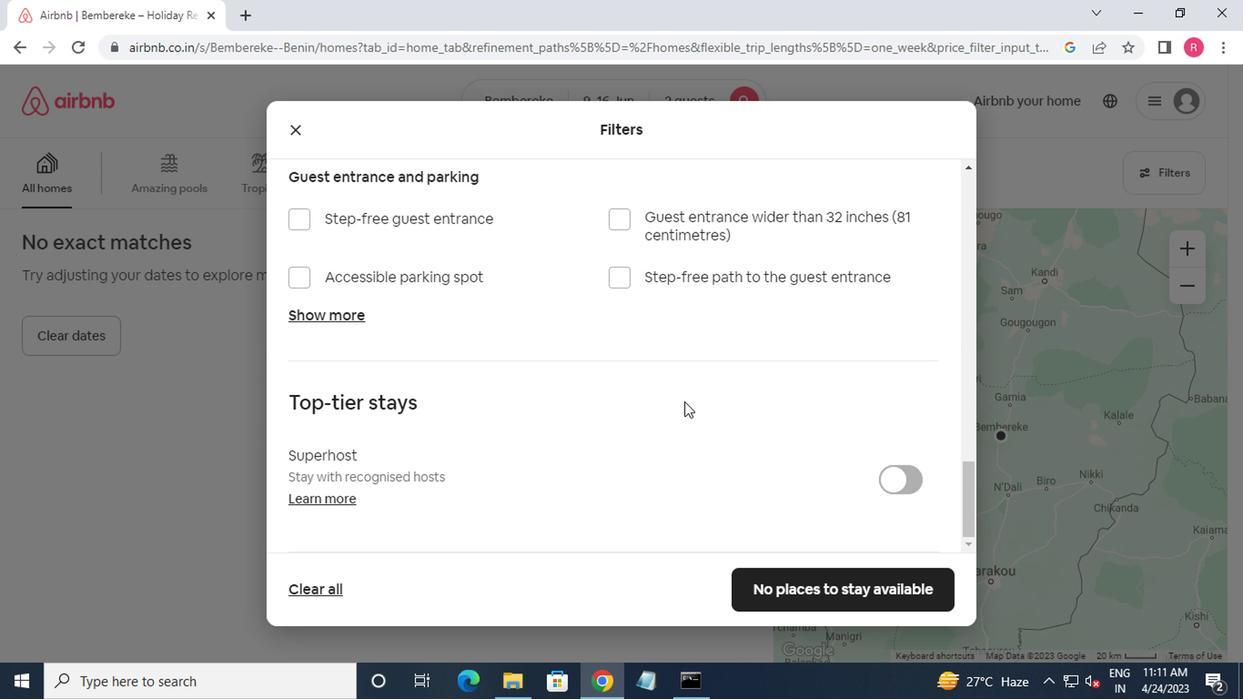 
Action: Mouse moved to (793, 574)
Screenshot: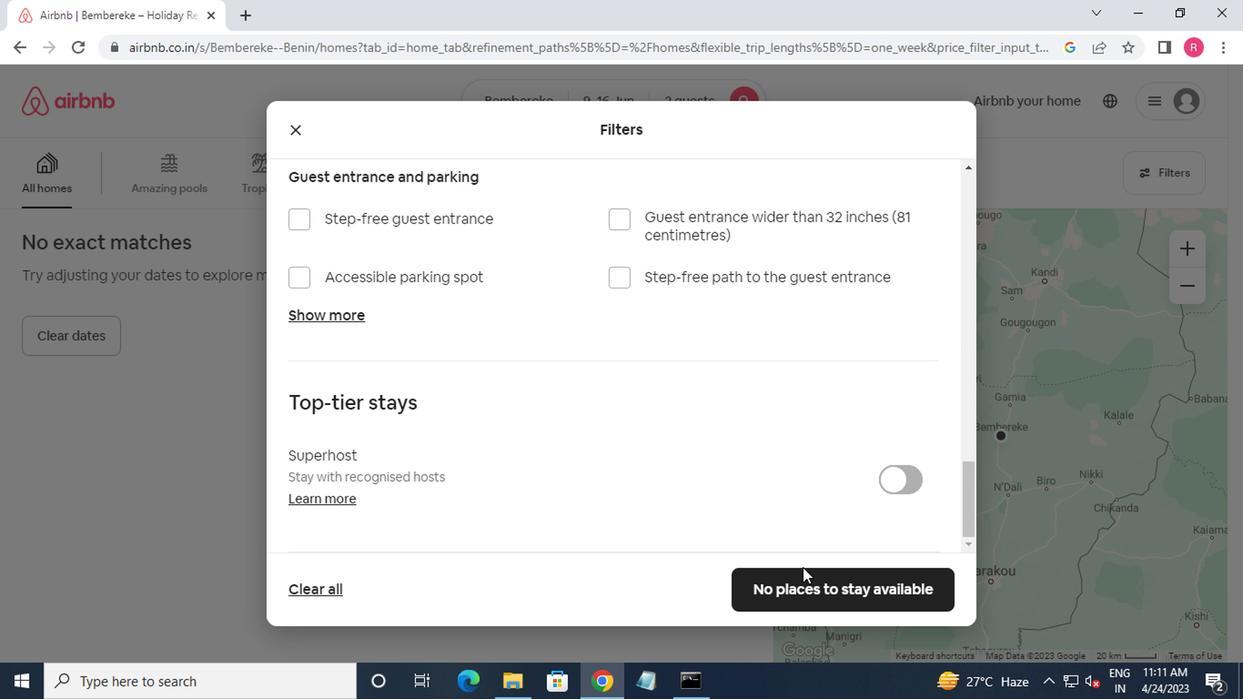 
Action: Mouse pressed left at (793, 574)
Screenshot: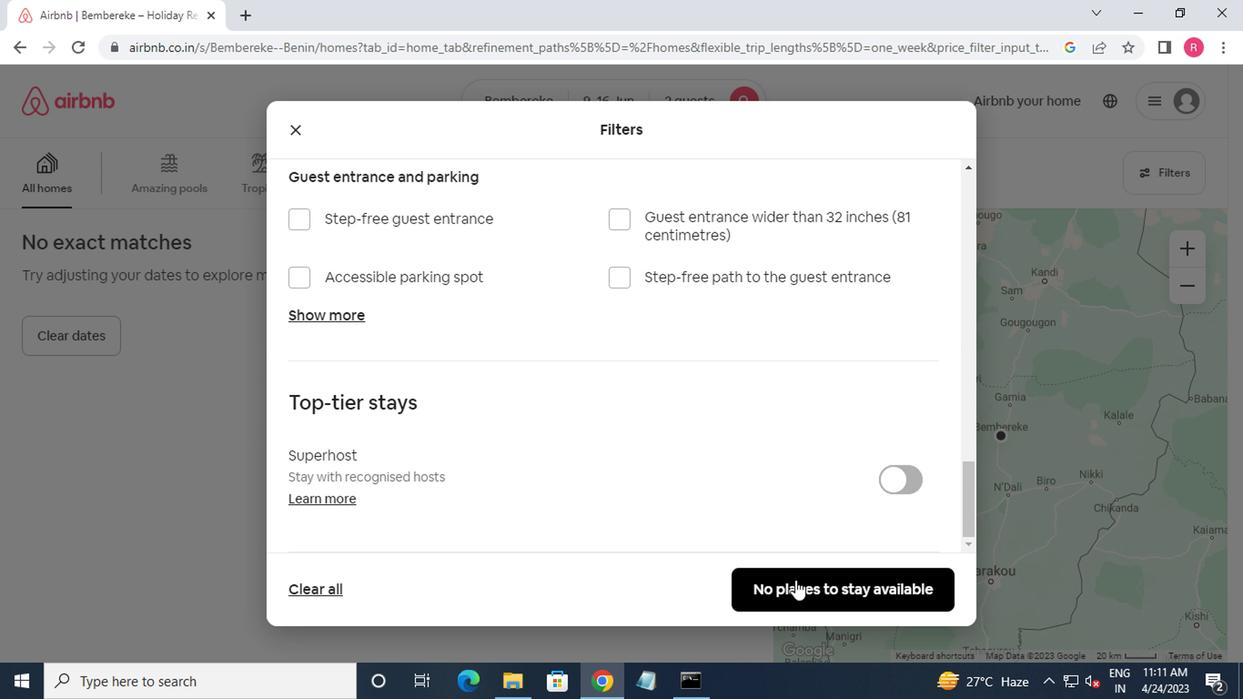 
Action: Mouse moved to (820, 492)
Screenshot: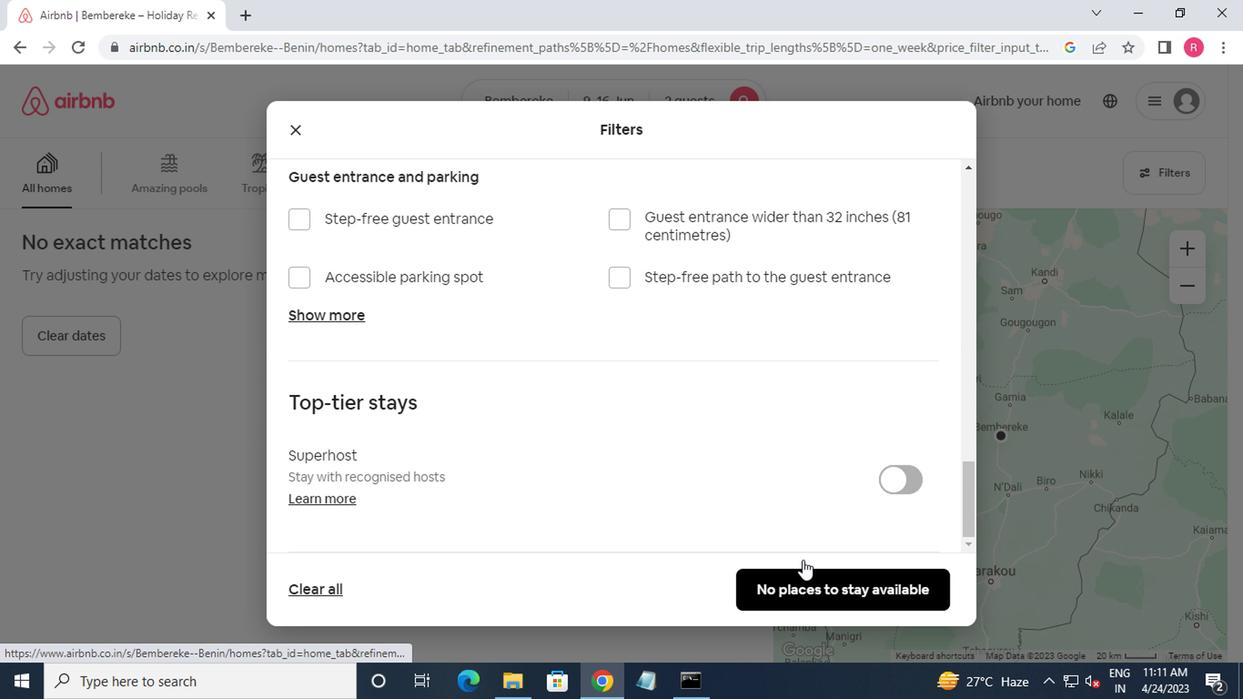 
